 Task: Find connections with filter location Trappes with filter topic #LinkedInwith filter profile language French with filter current company Ace Your Career with filter school Lloyd Law College - India with filter industry Medical Equipment Manufacturing with filter service category Event Photography with filter keywords title Travel Writer
Action: Mouse moved to (279, 220)
Screenshot: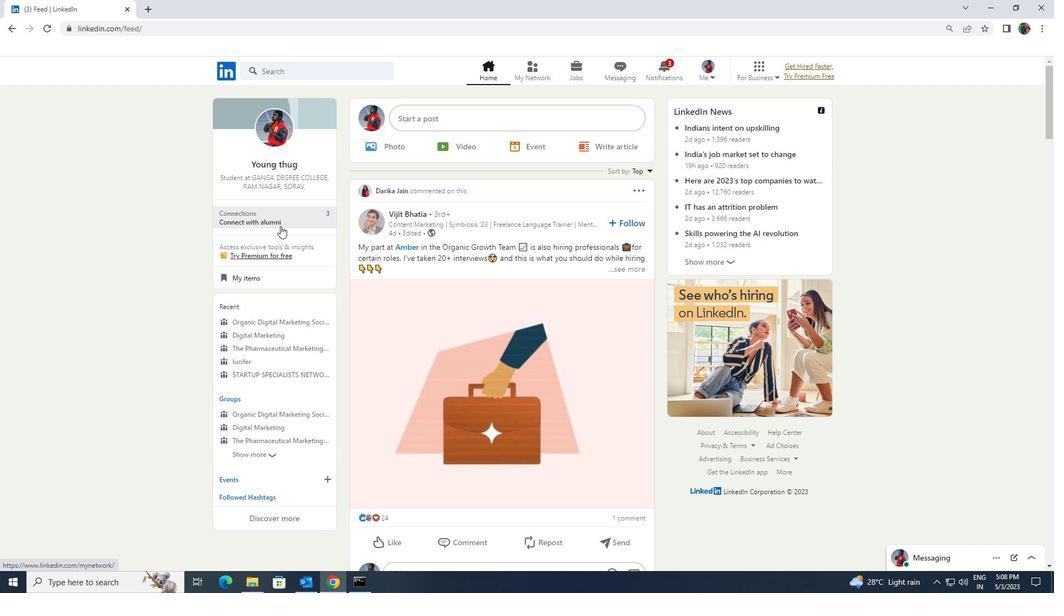 
Action: Mouse pressed left at (279, 220)
Screenshot: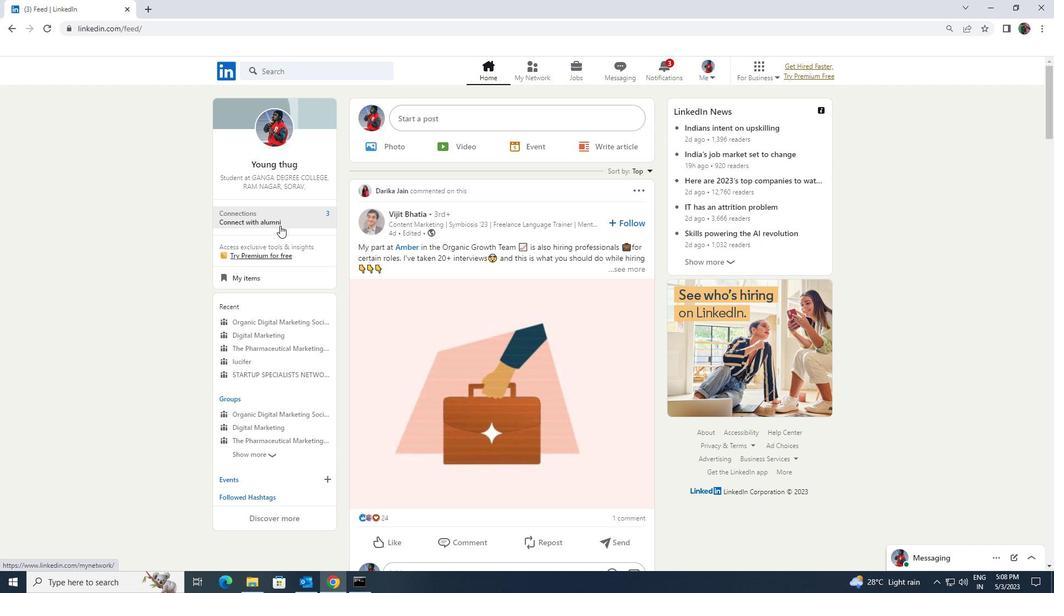 
Action: Mouse moved to (283, 130)
Screenshot: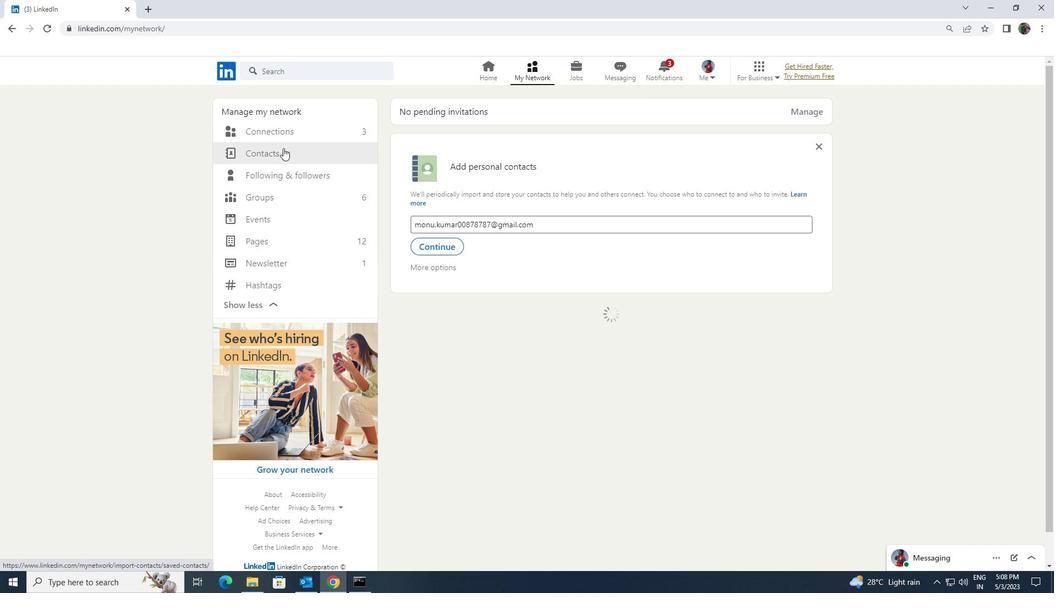 
Action: Mouse pressed left at (283, 130)
Screenshot: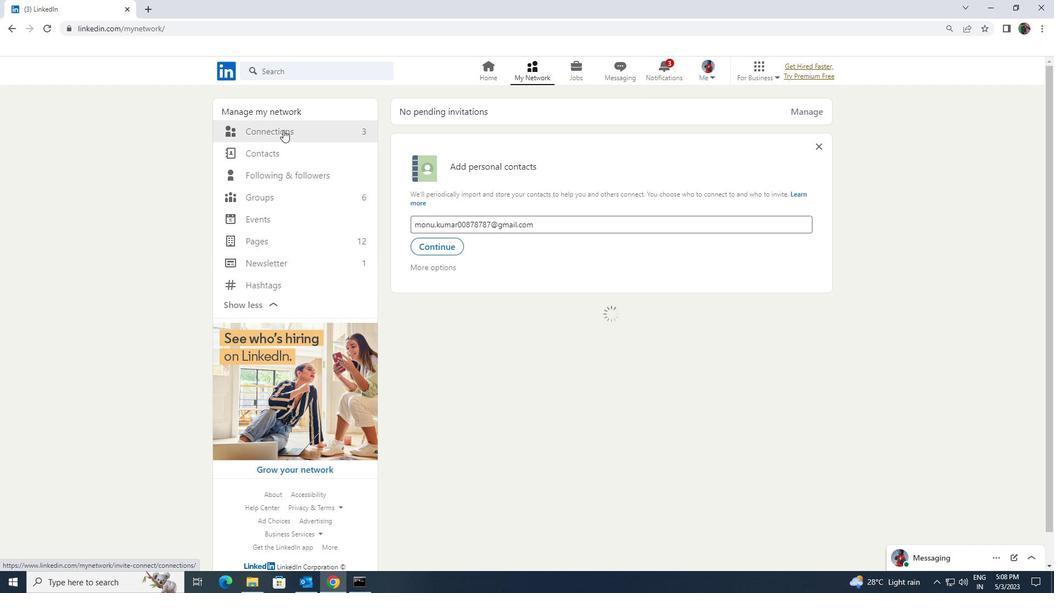 
Action: Mouse moved to (582, 135)
Screenshot: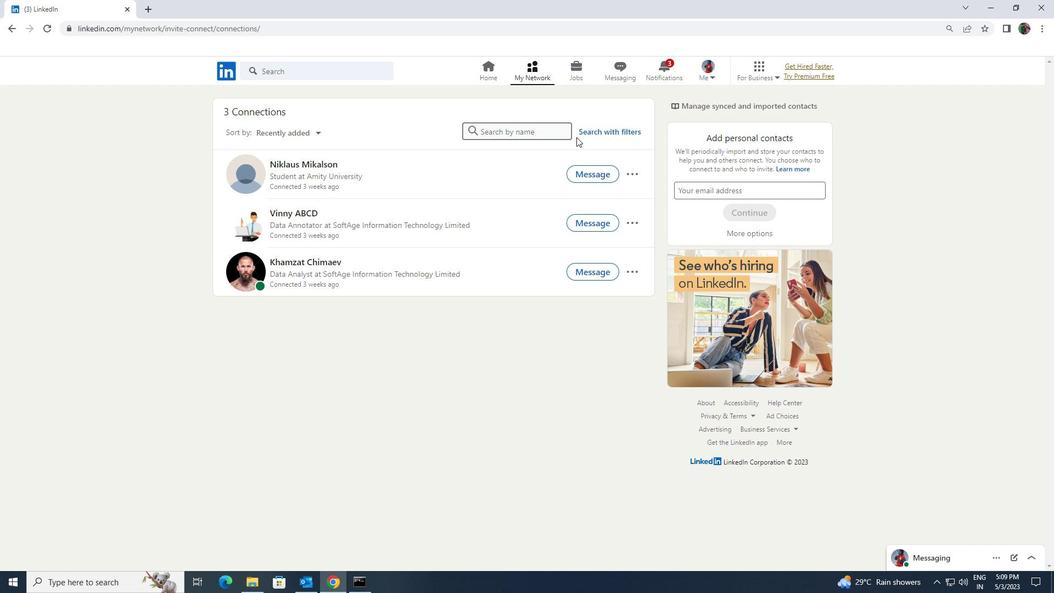 
Action: Mouse pressed left at (582, 135)
Screenshot: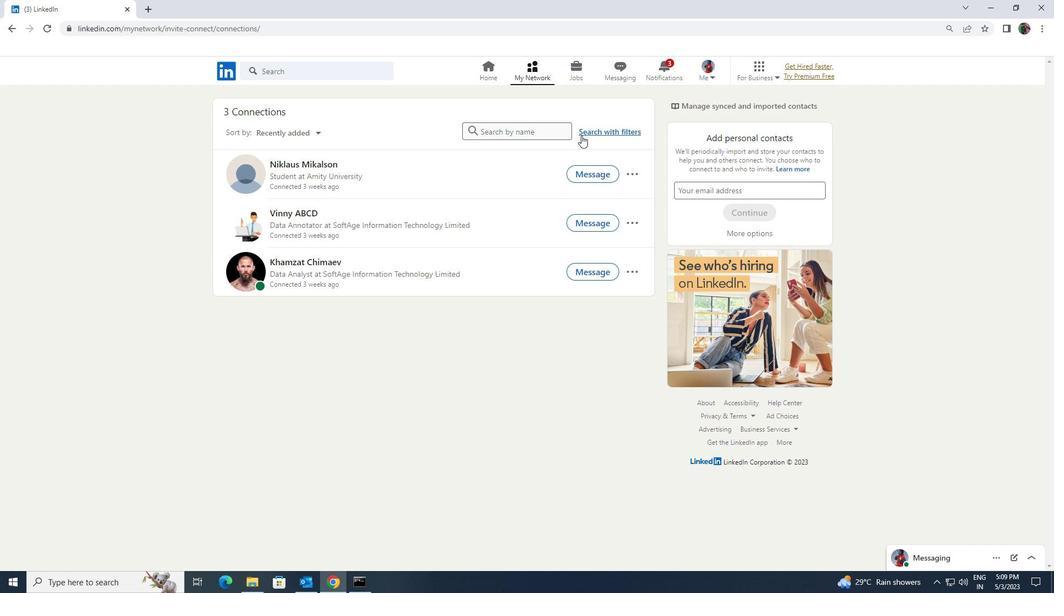 
Action: Mouse moved to (554, 102)
Screenshot: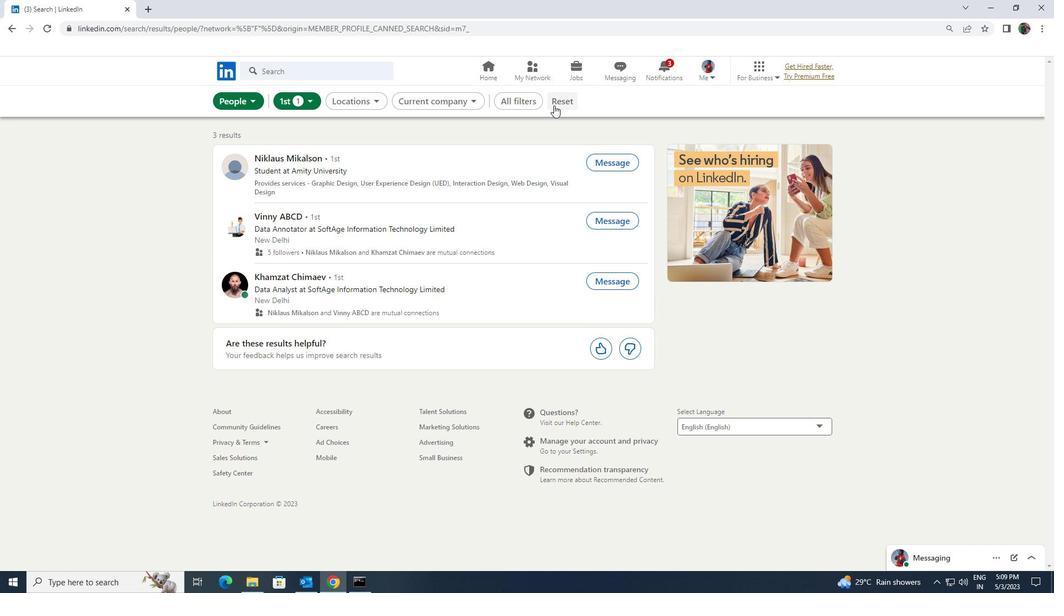 
Action: Mouse pressed left at (554, 102)
Screenshot: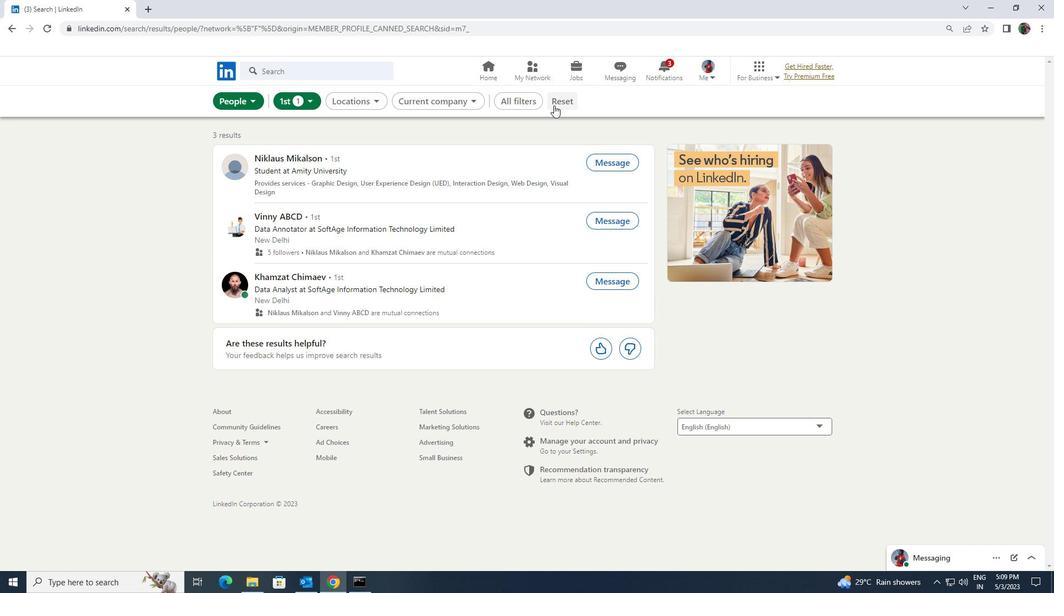 
Action: Mouse moved to (554, 101)
Screenshot: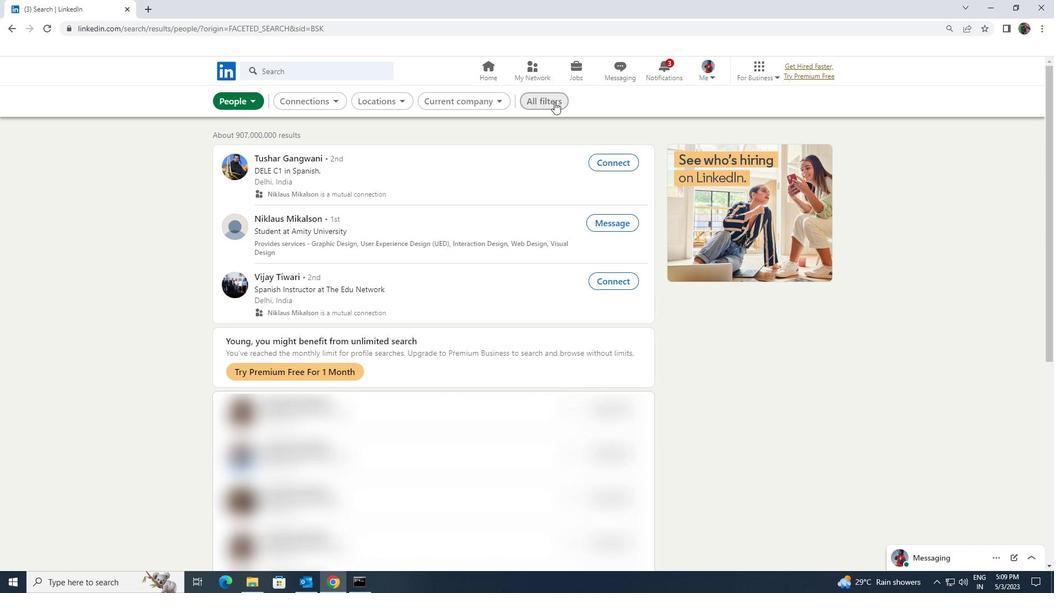 
Action: Mouse pressed left at (554, 101)
Screenshot: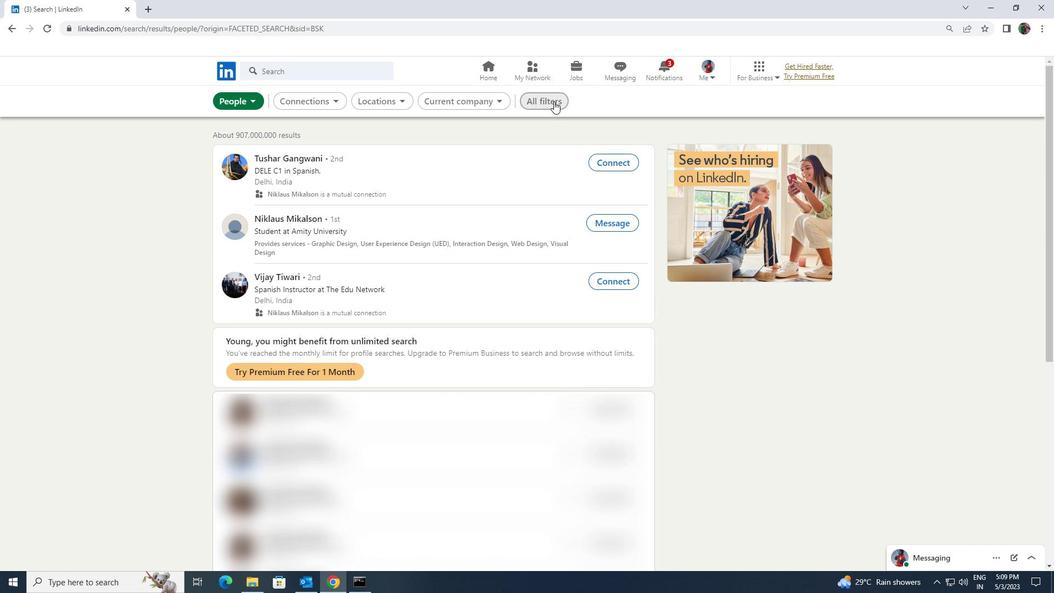 
Action: Mouse moved to (931, 438)
Screenshot: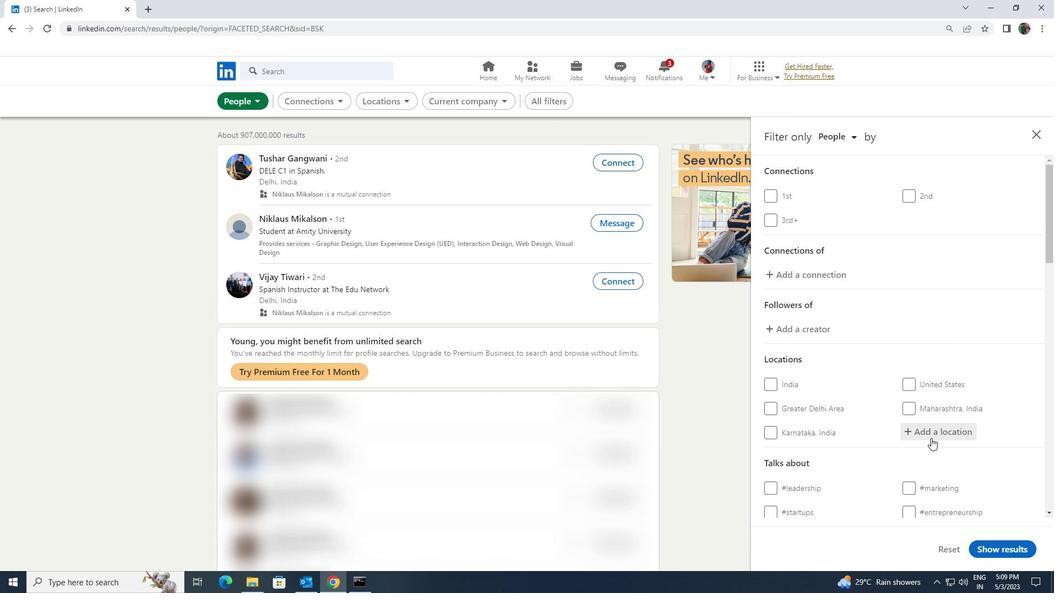 
Action: Mouse pressed left at (931, 438)
Screenshot: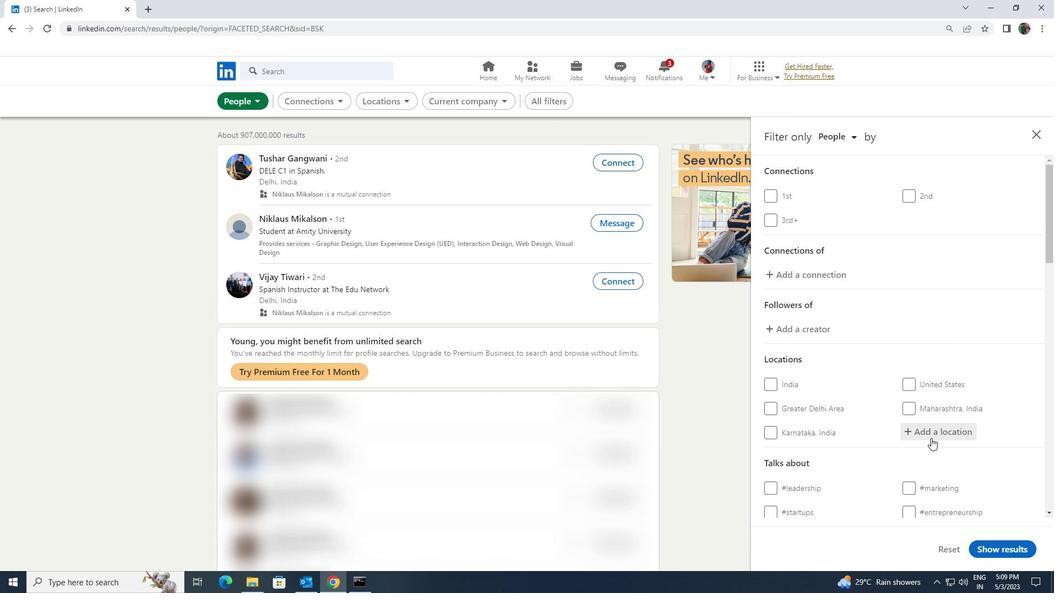 
Action: Mouse moved to (931, 437)
Screenshot: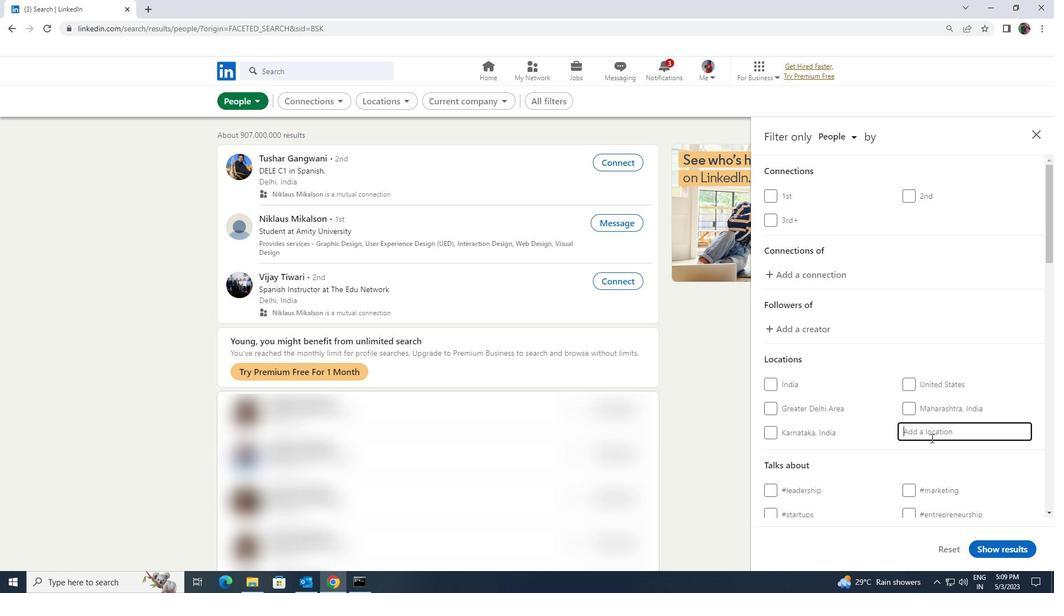 
Action: Key pressed <Key.shift>TRAPPES
Screenshot: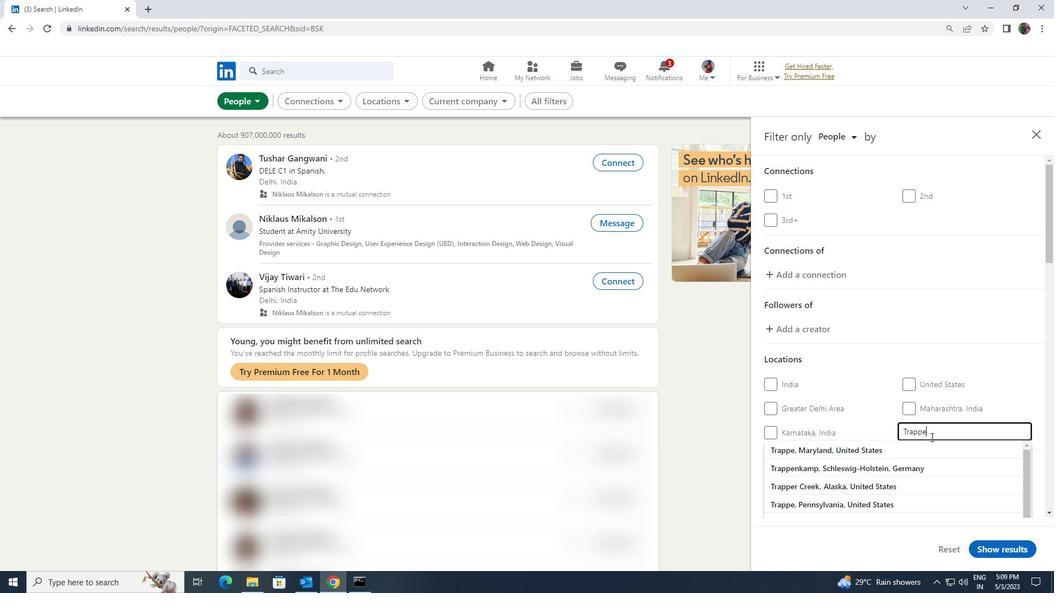 
Action: Mouse moved to (931, 452)
Screenshot: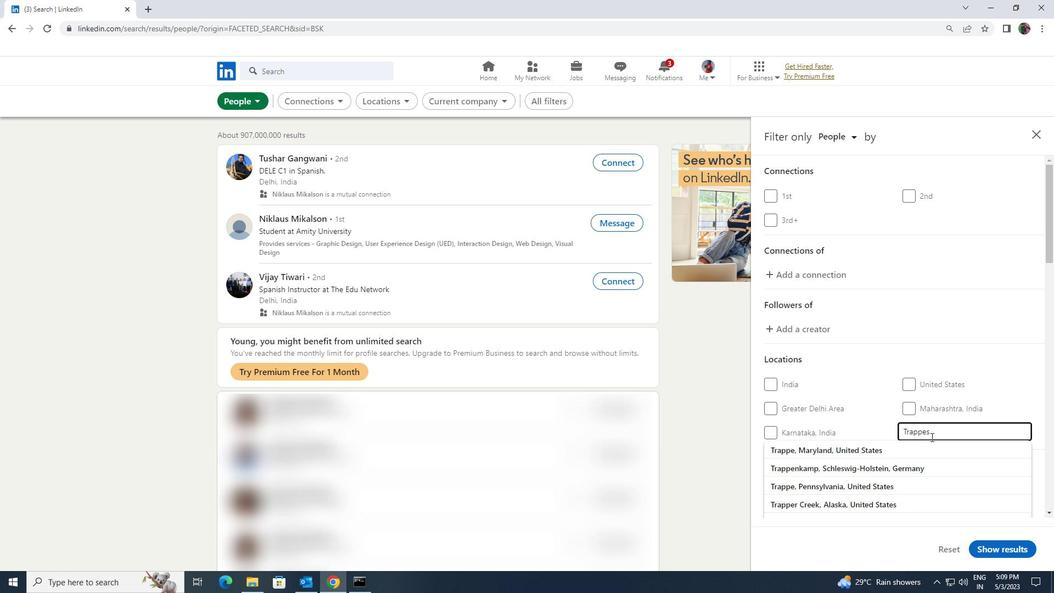 
Action: Key pressed <Key.backspace>
Screenshot: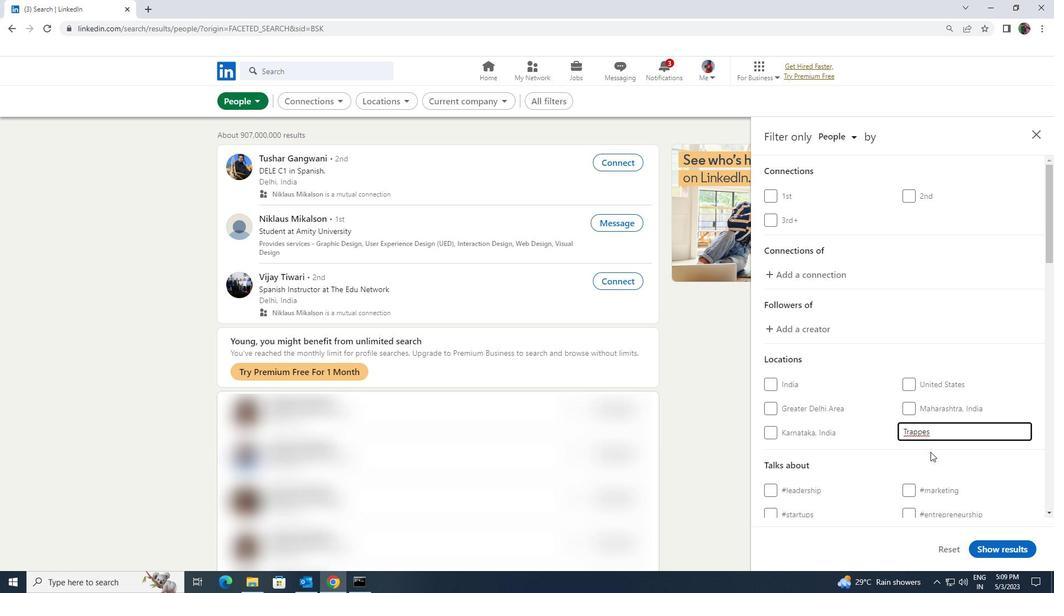 
Action: Mouse pressed left at (931, 452)
Screenshot: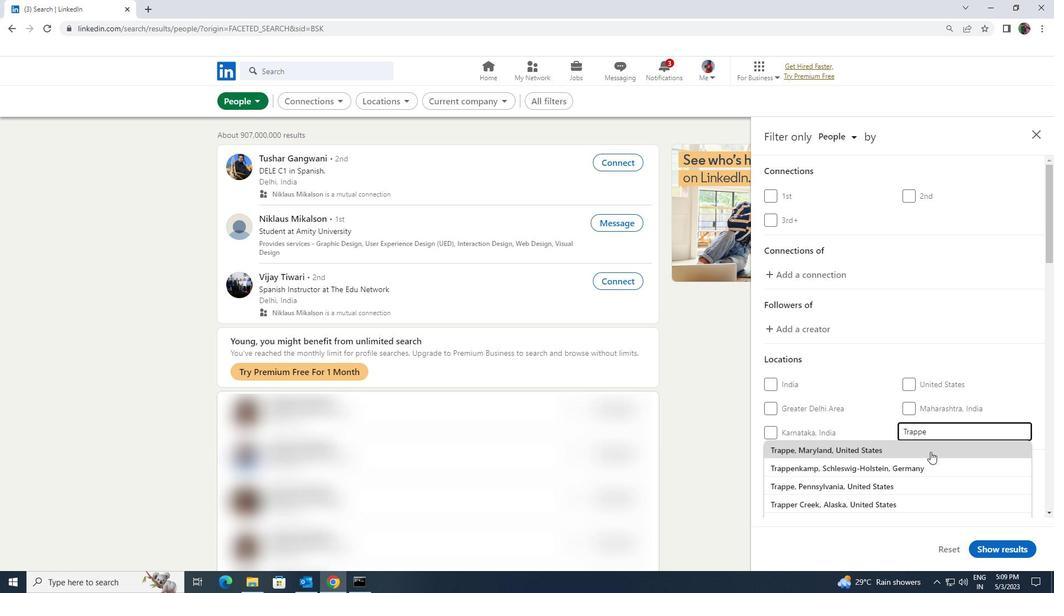 
Action: Mouse scrolled (931, 451) with delta (0, 0)
Screenshot: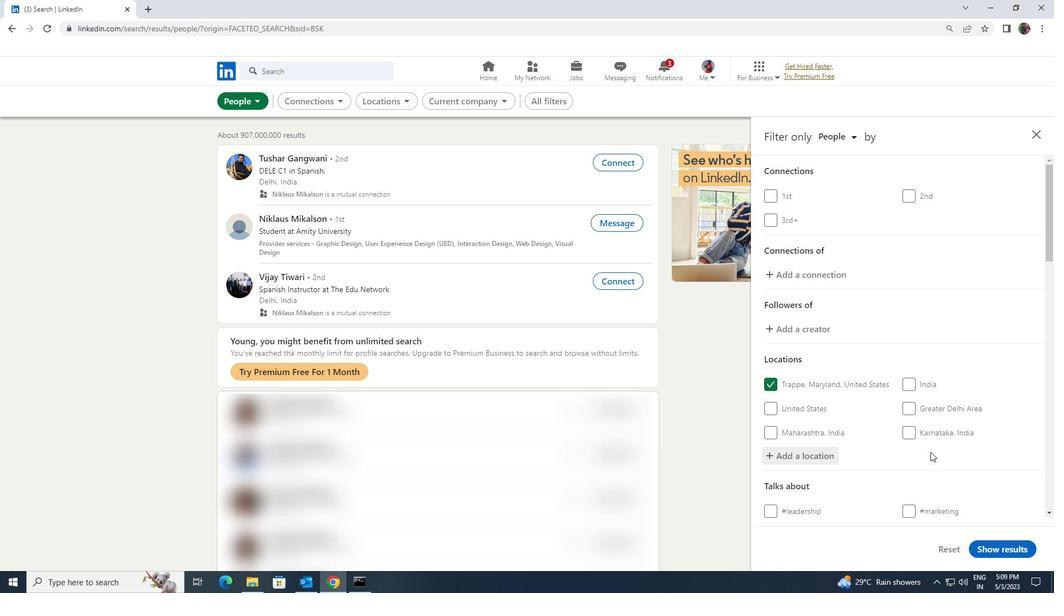 
Action: Mouse scrolled (931, 451) with delta (0, 0)
Screenshot: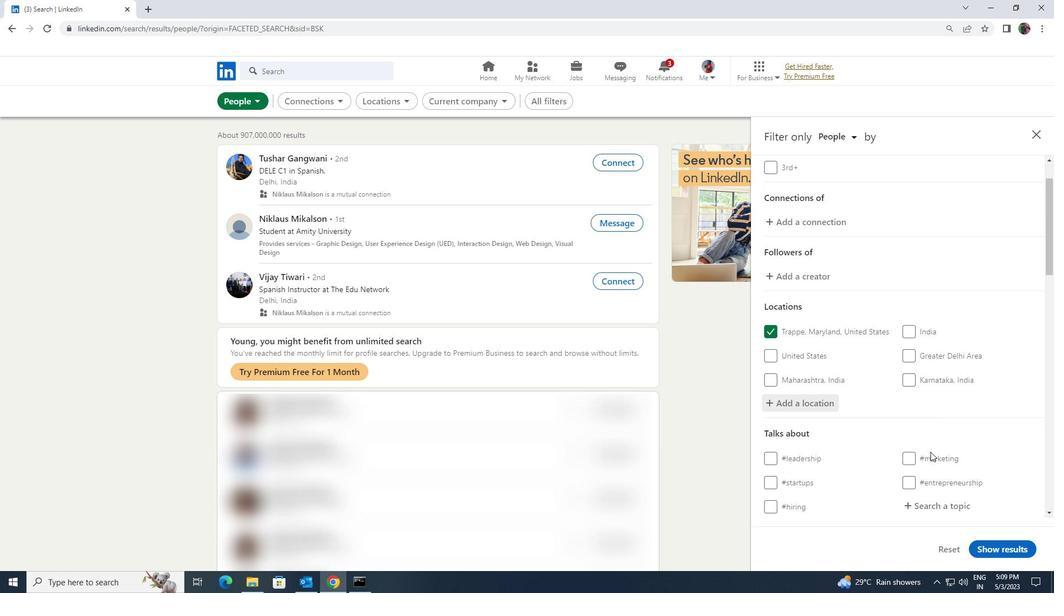 
Action: Mouse pressed left at (931, 452)
Screenshot: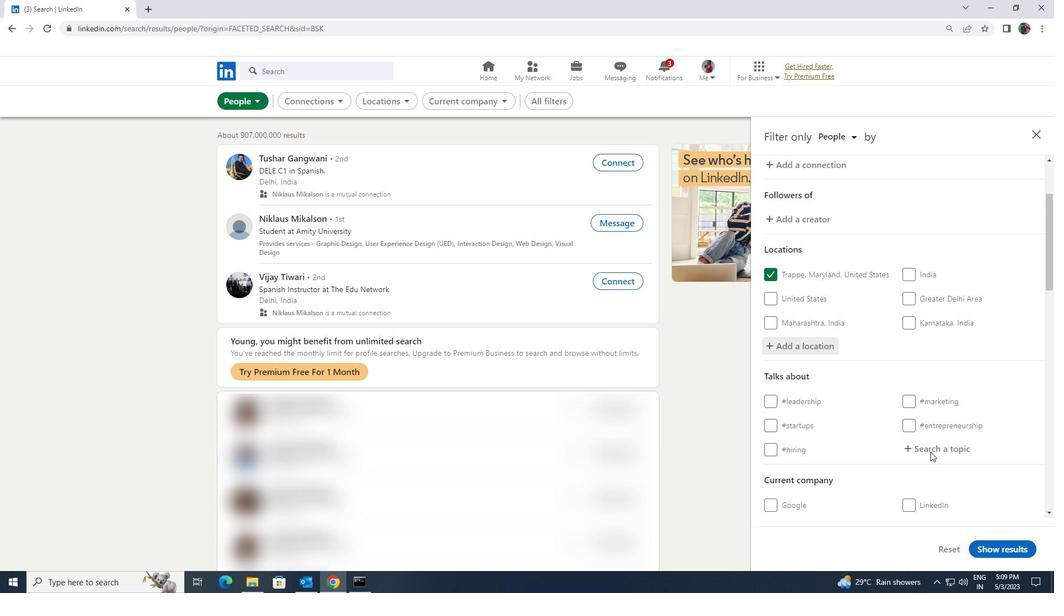 
Action: Key pressed <Key.shift>LINKE
Screenshot: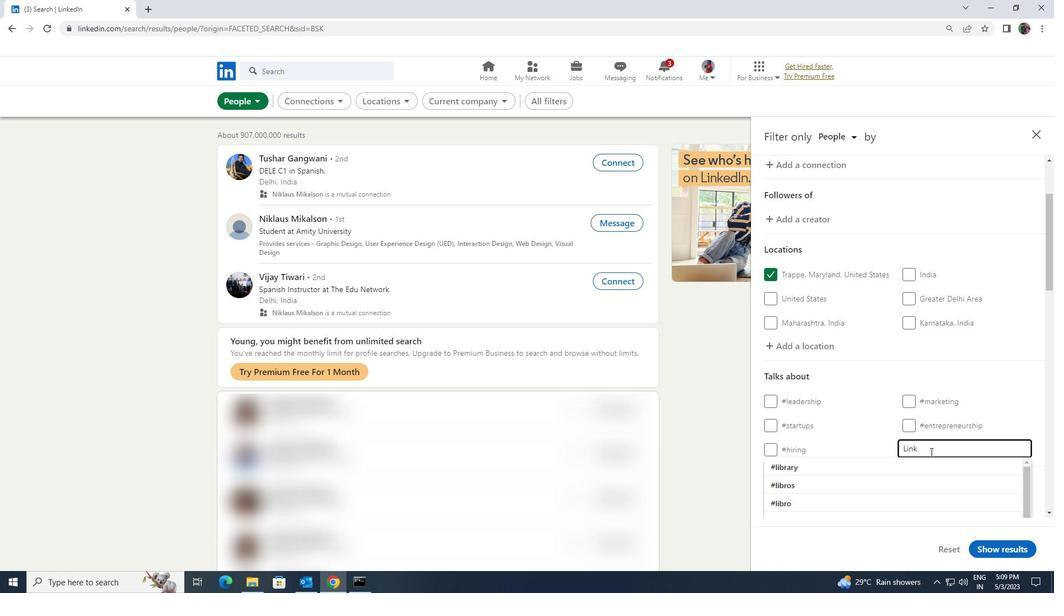 
Action: Mouse moved to (921, 462)
Screenshot: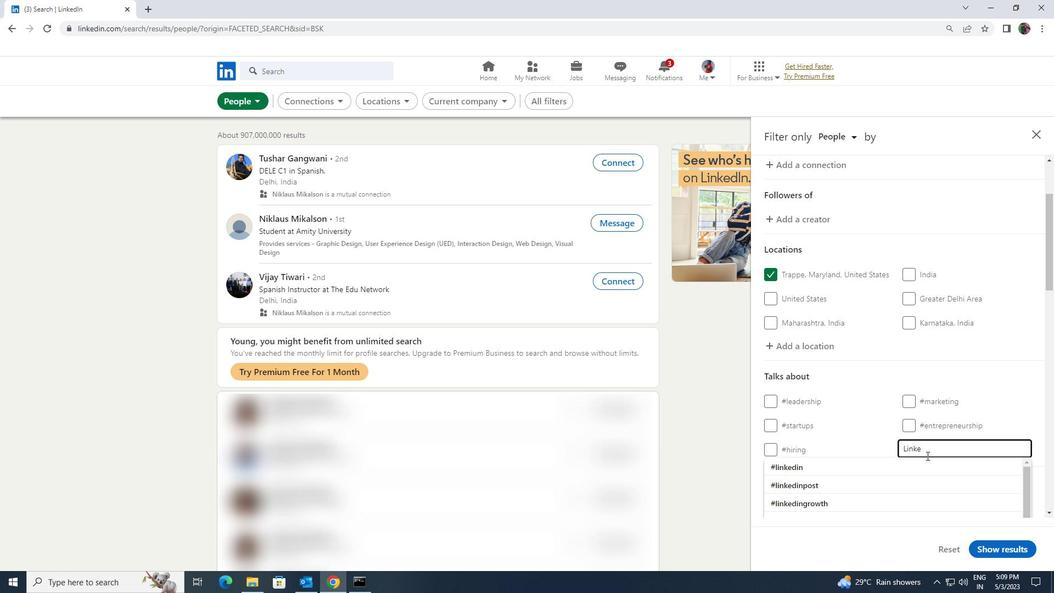 
Action: Mouse pressed left at (921, 462)
Screenshot: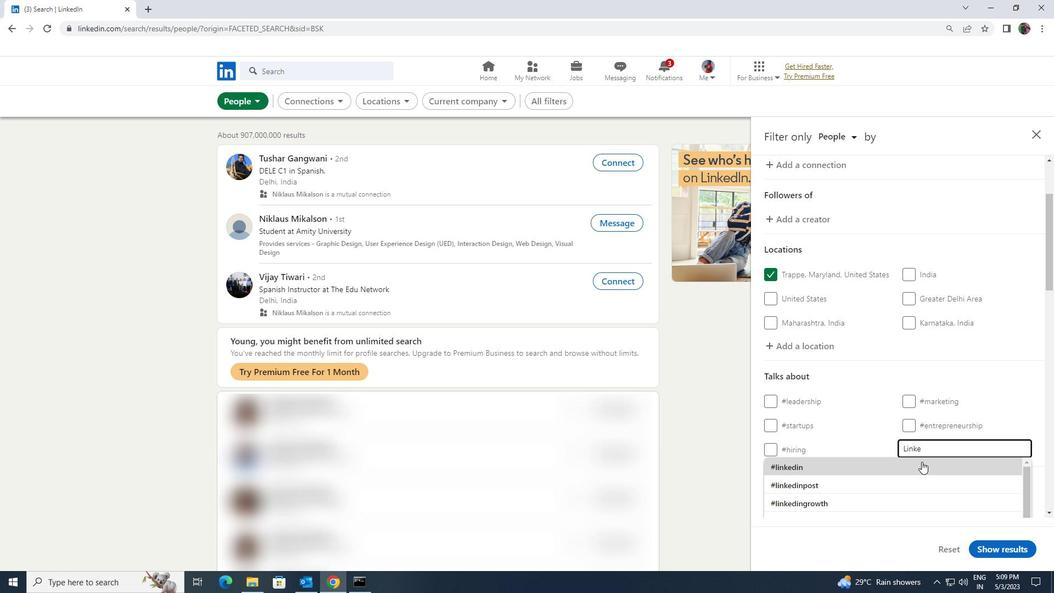
Action: Mouse scrolled (921, 461) with delta (0, 0)
Screenshot: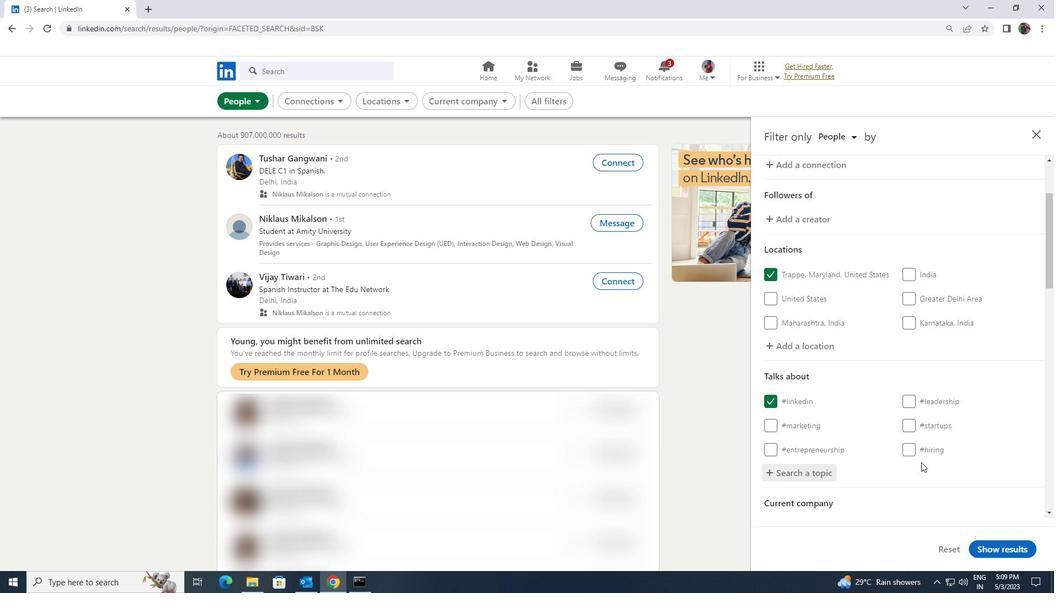 
Action: Mouse scrolled (921, 461) with delta (0, 0)
Screenshot: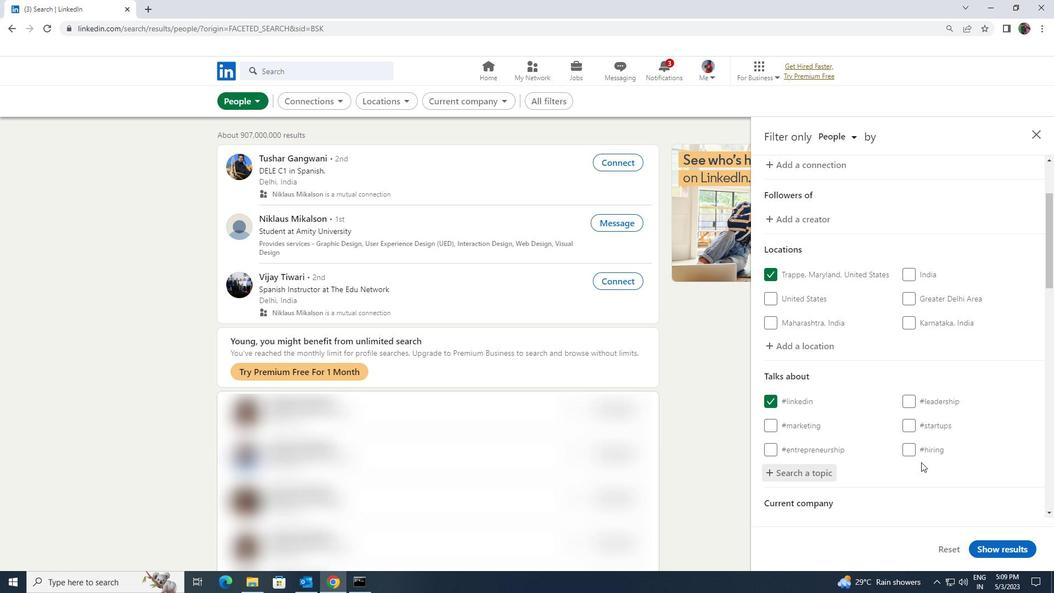 
Action: Mouse scrolled (921, 461) with delta (0, 0)
Screenshot: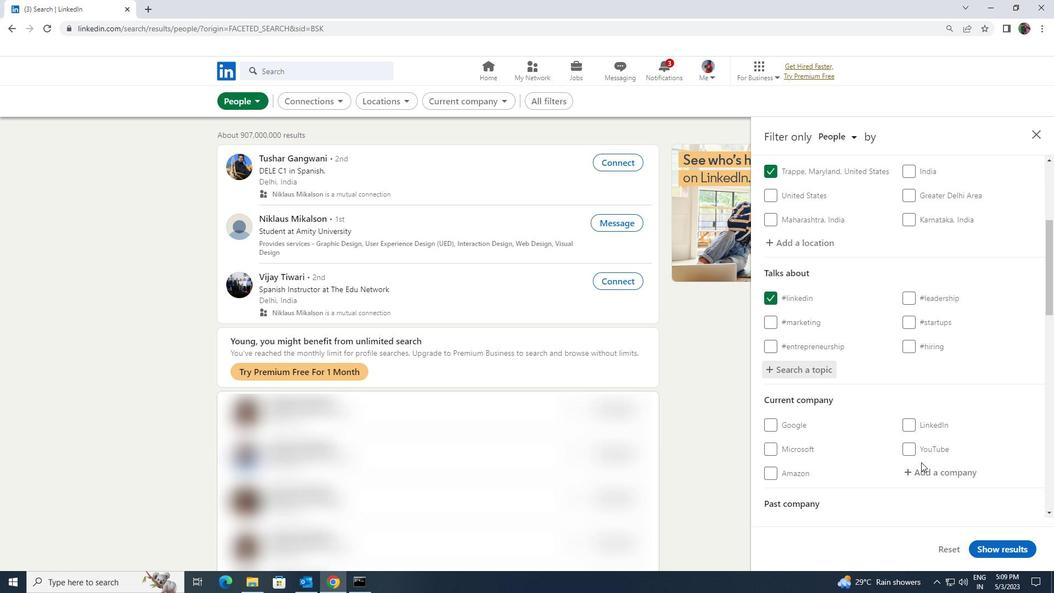 
Action: Mouse scrolled (921, 461) with delta (0, 0)
Screenshot: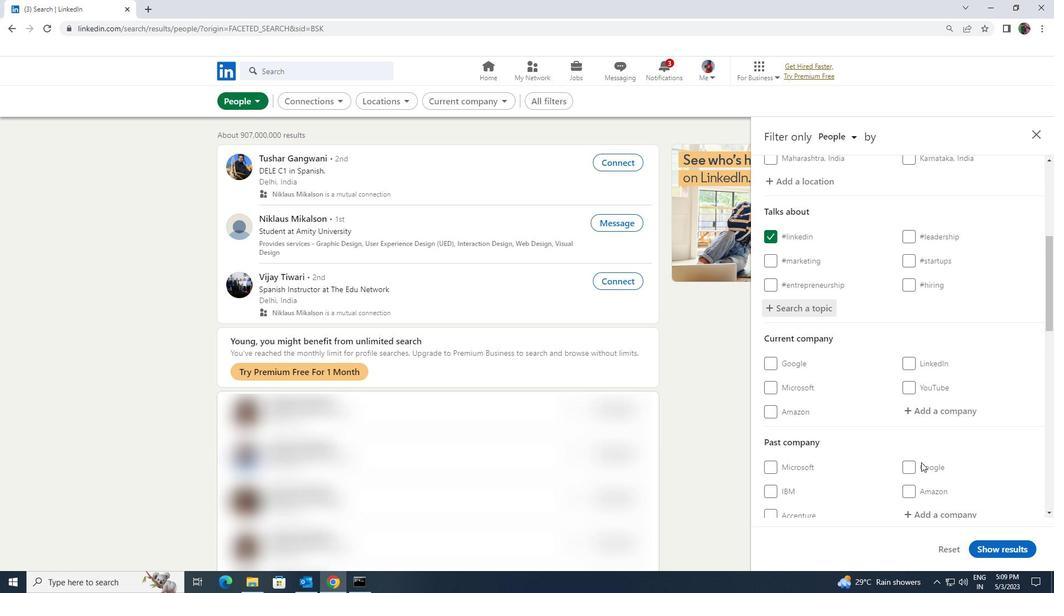 
Action: Mouse scrolled (921, 461) with delta (0, 0)
Screenshot: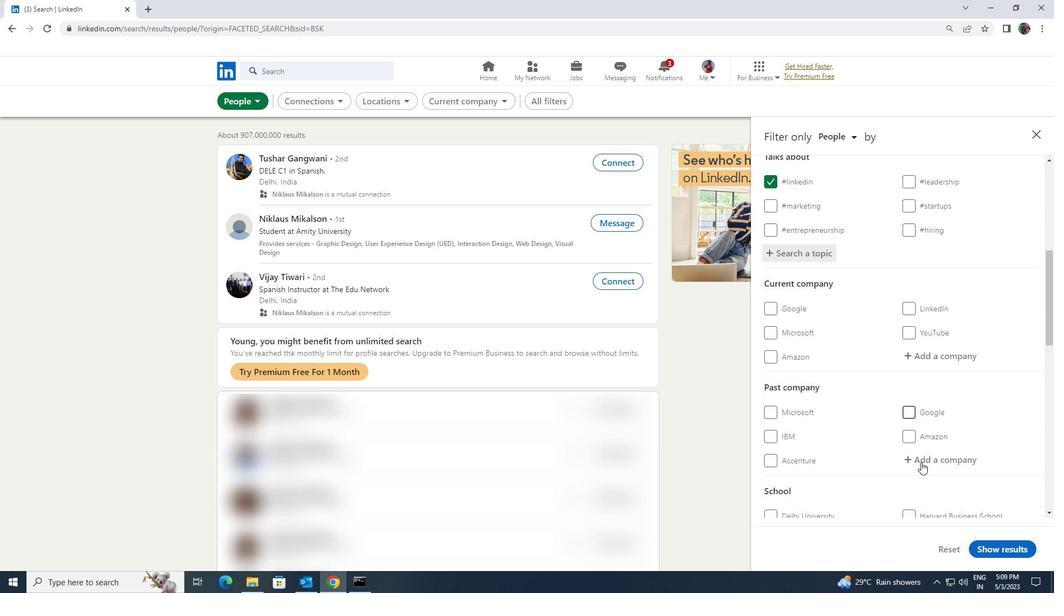 
Action: Mouse scrolled (921, 461) with delta (0, 0)
Screenshot: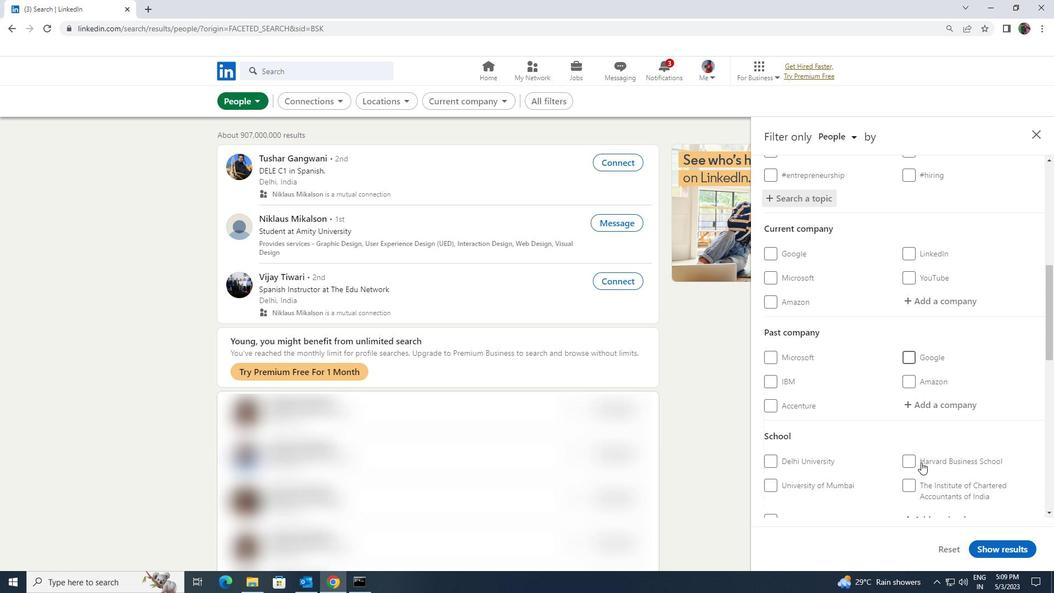 
Action: Mouse scrolled (921, 461) with delta (0, 0)
Screenshot: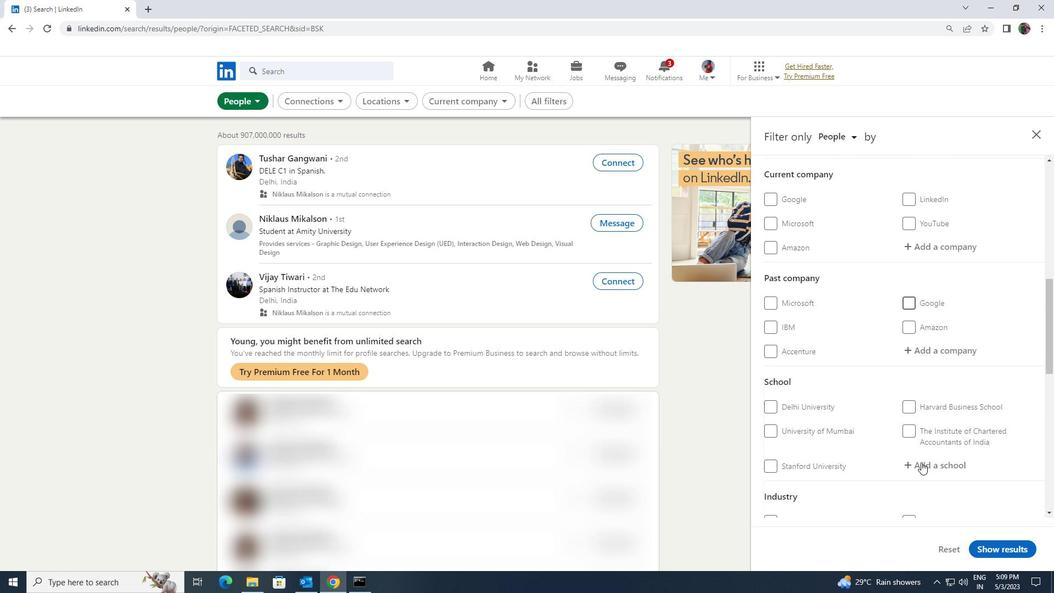 
Action: Mouse scrolled (921, 461) with delta (0, 0)
Screenshot: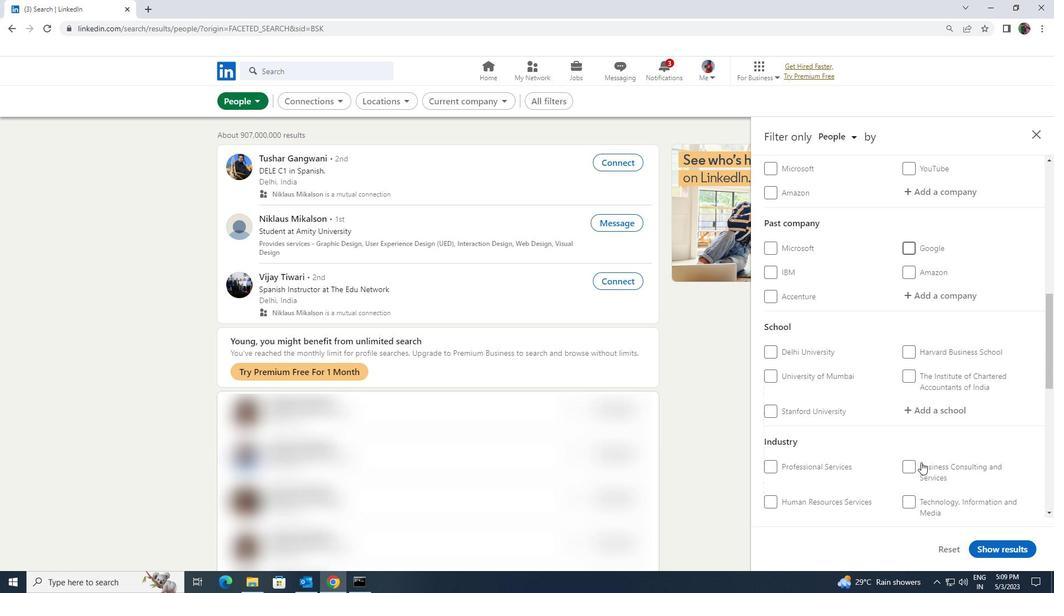 
Action: Mouse scrolled (921, 461) with delta (0, 0)
Screenshot: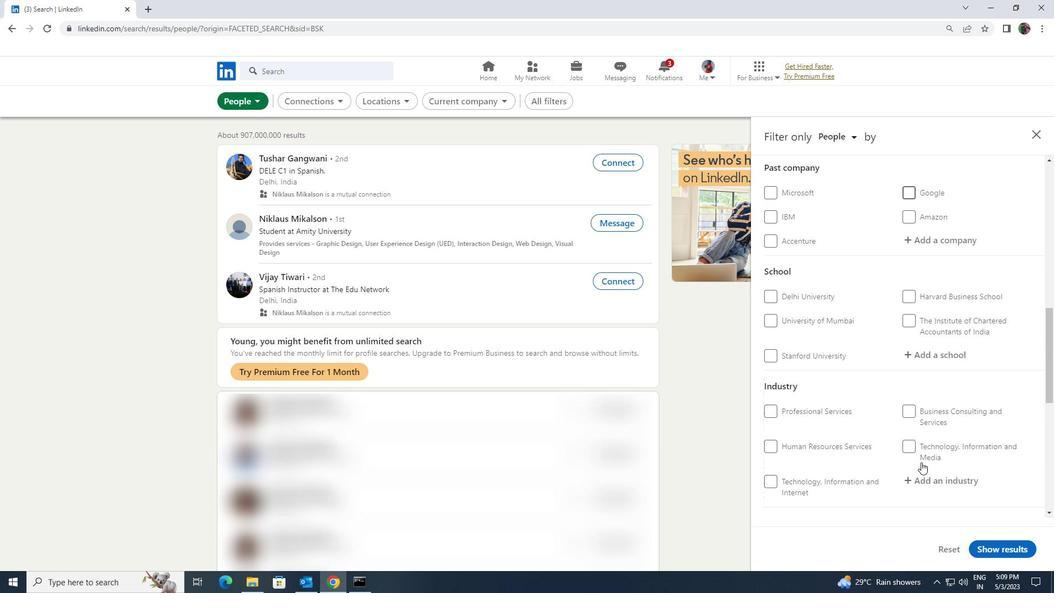 
Action: Mouse scrolled (921, 461) with delta (0, 0)
Screenshot: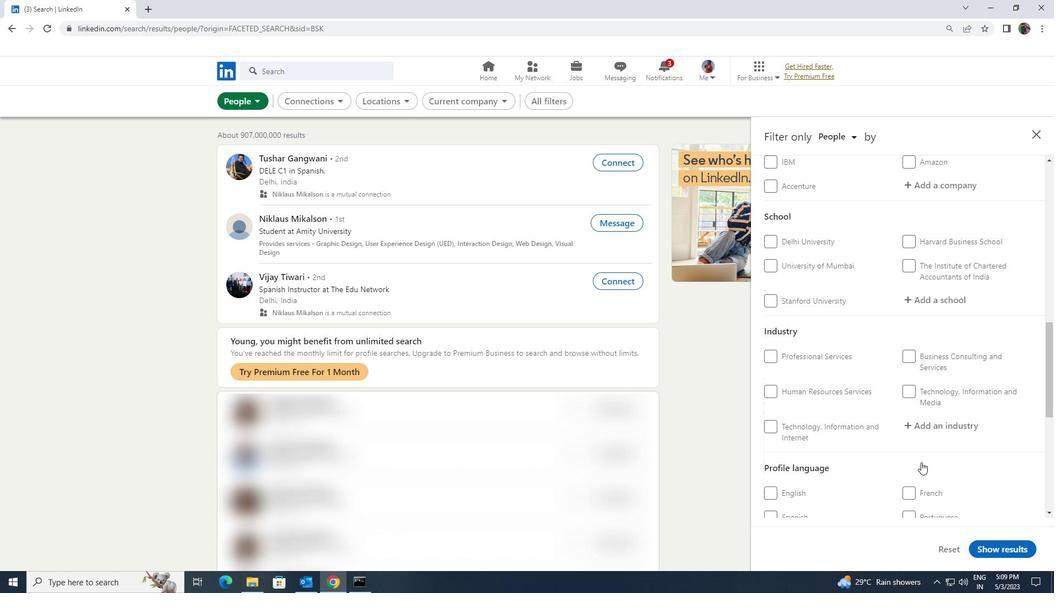 
Action: Mouse moved to (915, 438)
Screenshot: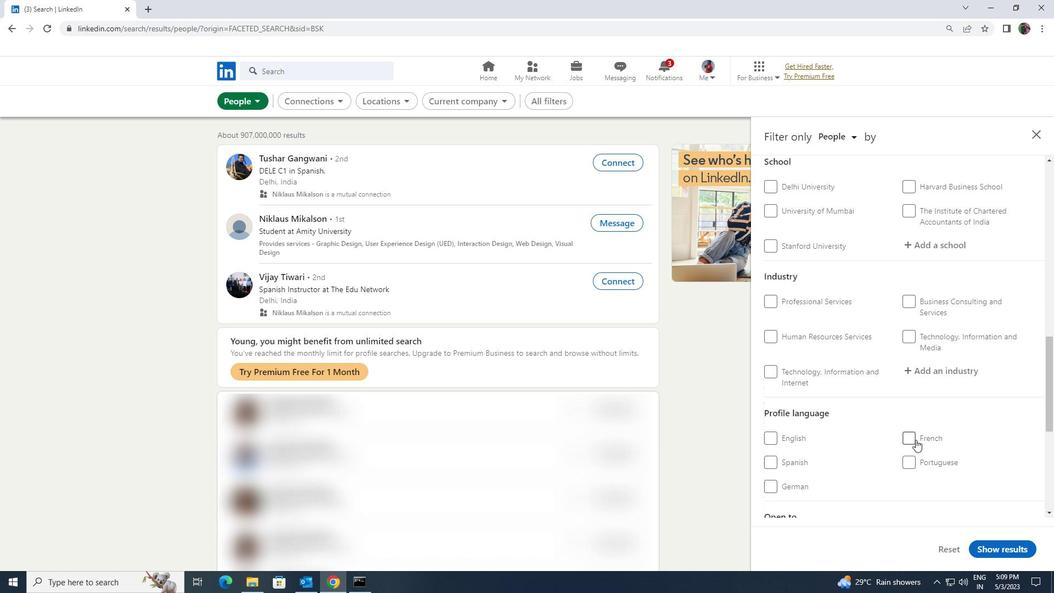 
Action: Mouse pressed left at (915, 438)
Screenshot: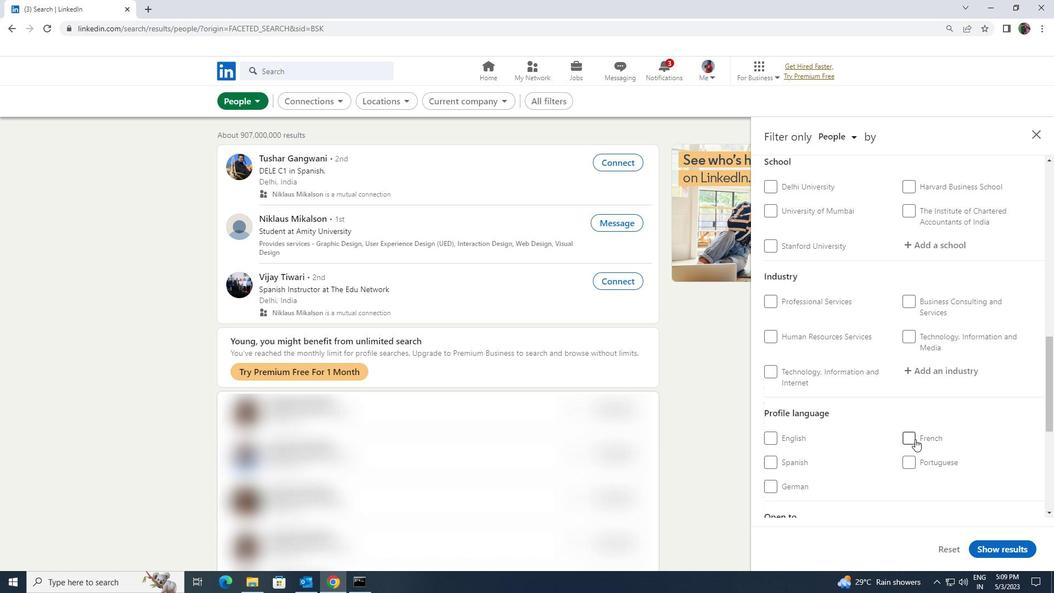 
Action: Mouse scrolled (915, 438) with delta (0, 0)
Screenshot: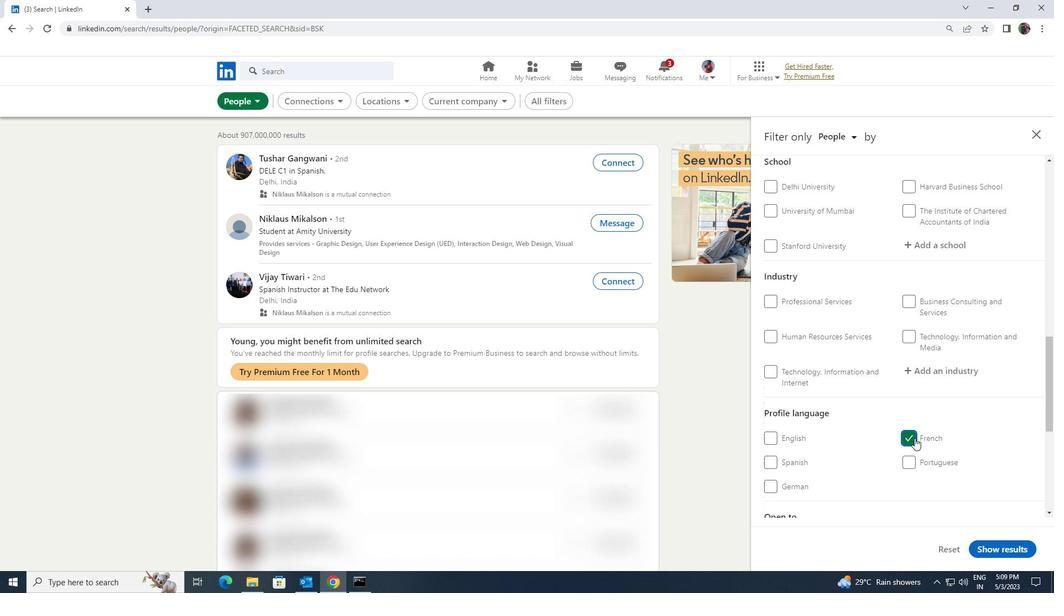 
Action: Mouse scrolled (915, 438) with delta (0, 0)
Screenshot: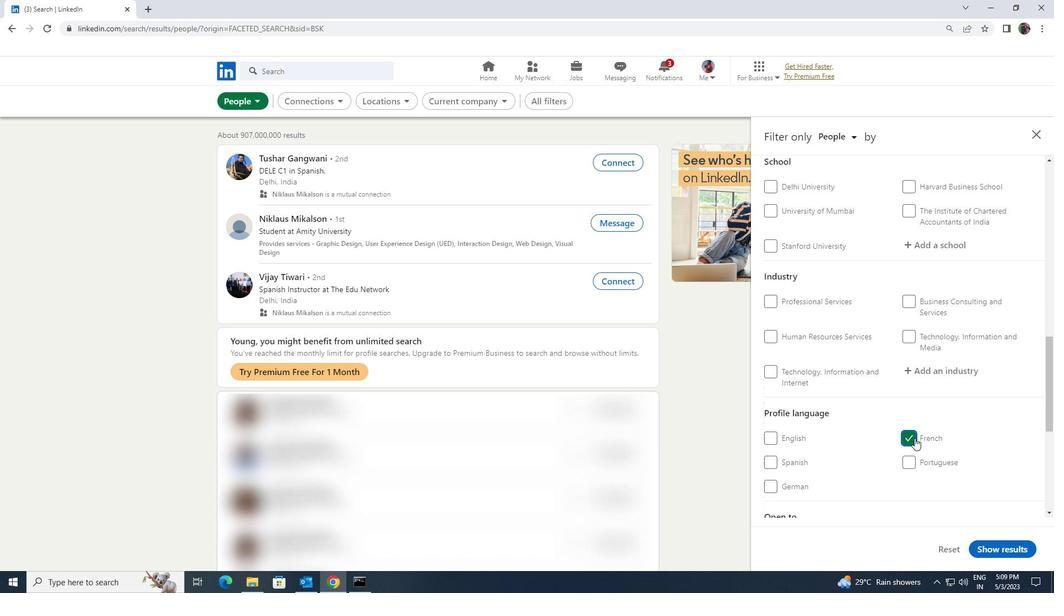 
Action: Mouse scrolled (915, 438) with delta (0, 0)
Screenshot: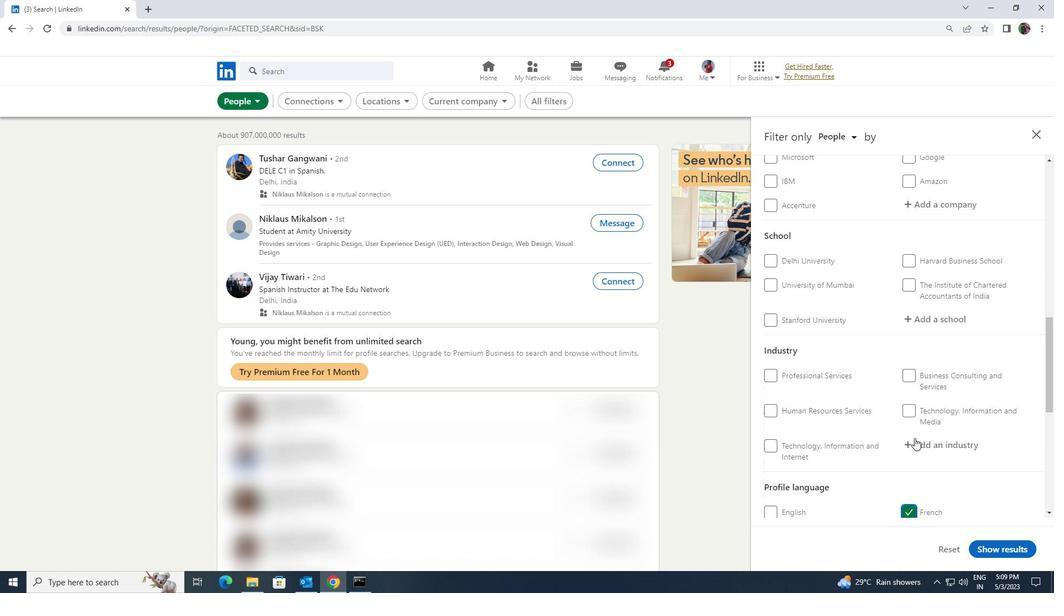 
Action: Mouse scrolled (915, 438) with delta (0, 0)
Screenshot: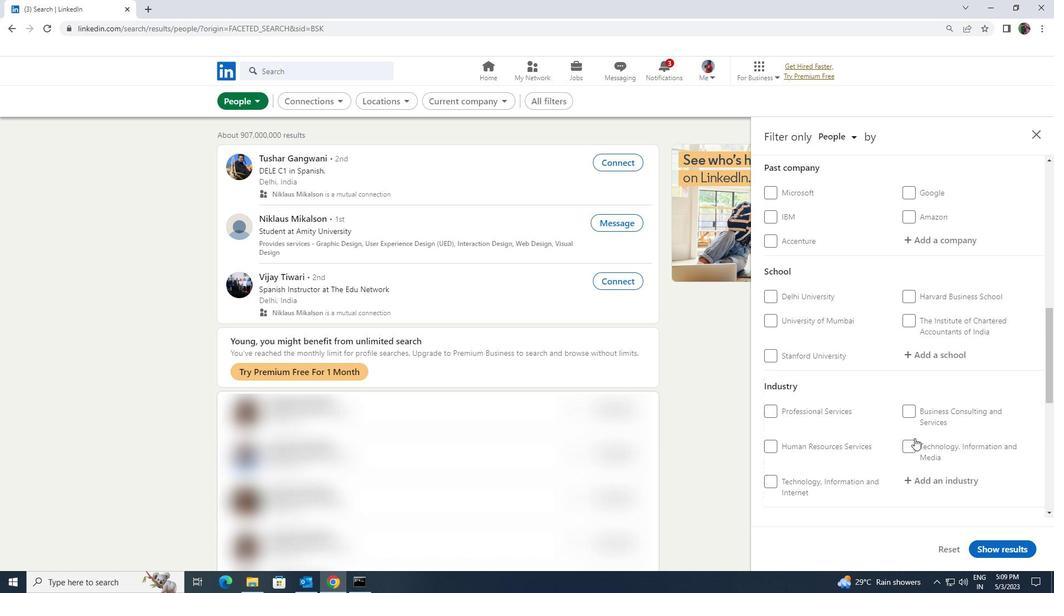 
Action: Mouse scrolled (915, 438) with delta (0, 0)
Screenshot: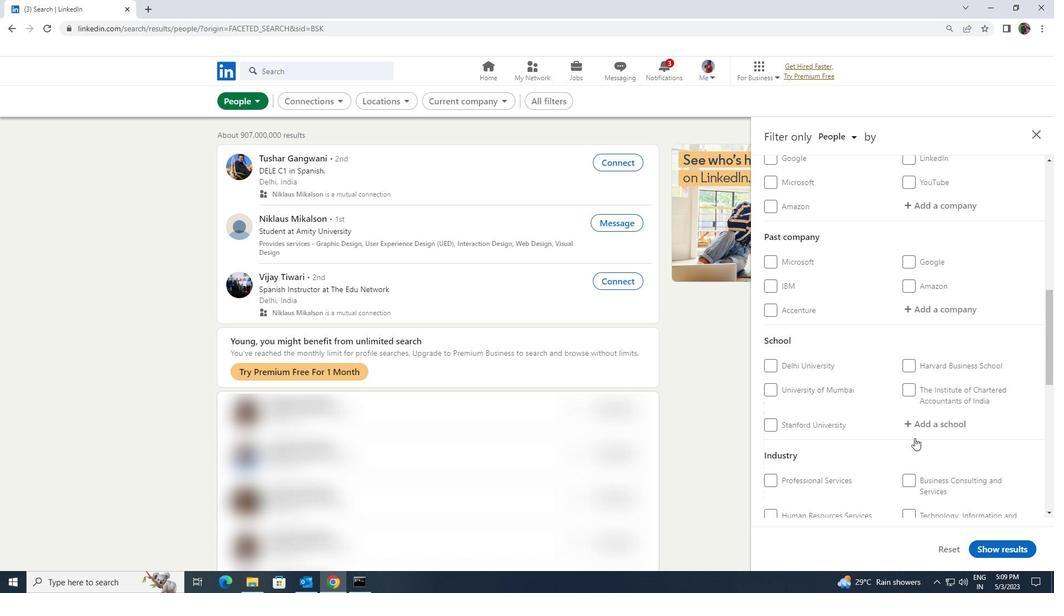 
Action: Mouse scrolled (915, 438) with delta (0, 0)
Screenshot: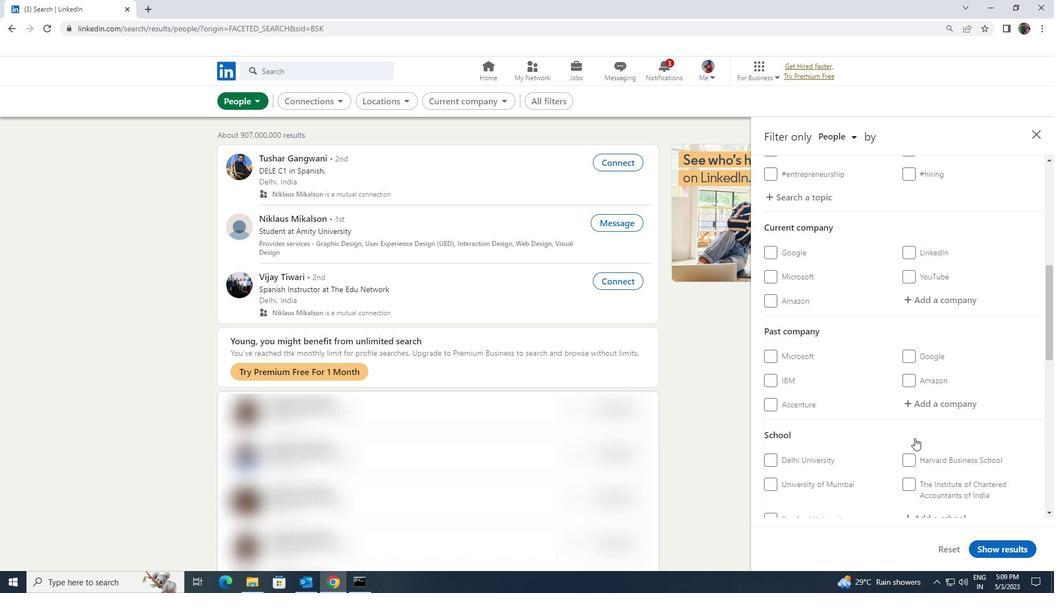 
Action: Mouse moved to (924, 357)
Screenshot: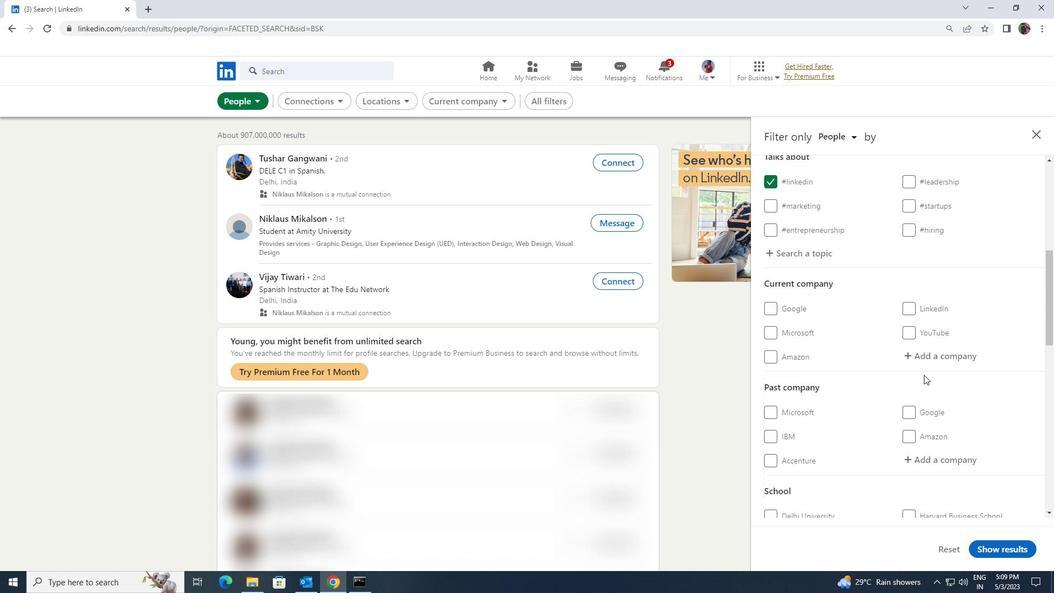 
Action: Mouse pressed left at (924, 357)
Screenshot: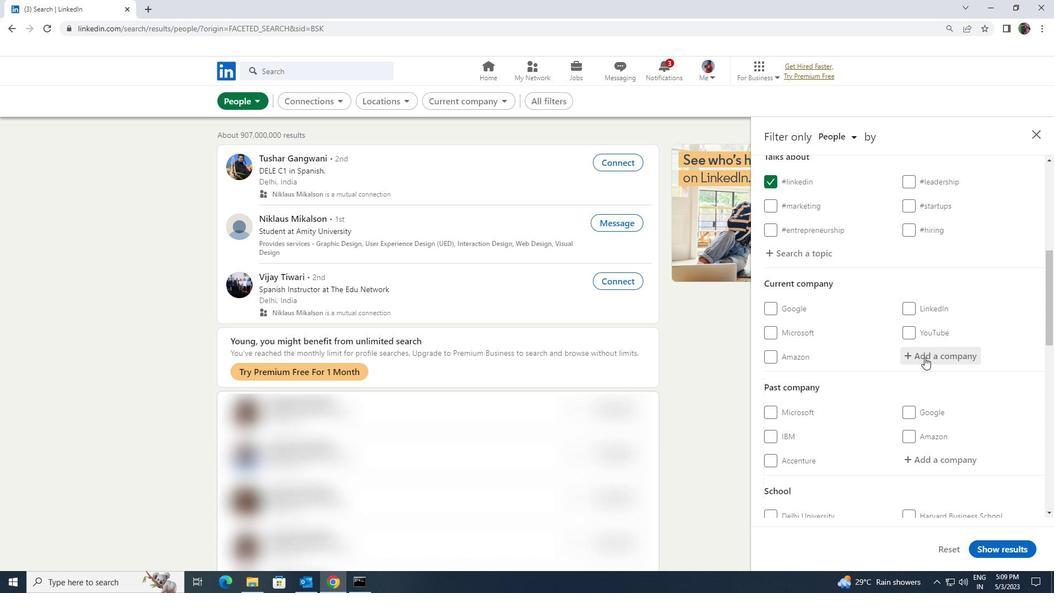 
Action: Key pressed <Key.shift>ACE<Key.space><Key.shift>YOUR
Screenshot: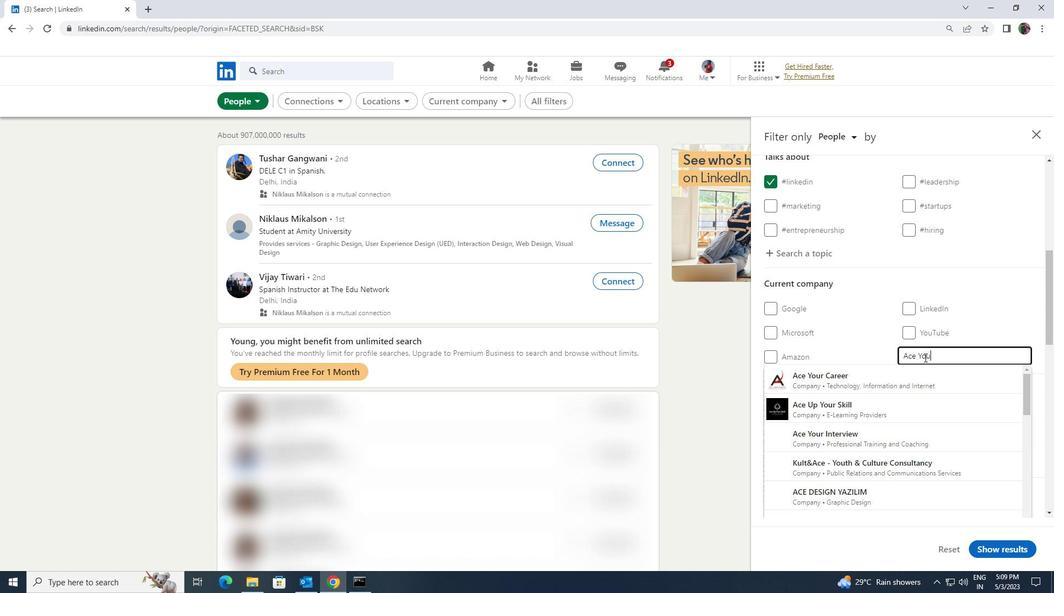 
Action: Mouse moved to (923, 375)
Screenshot: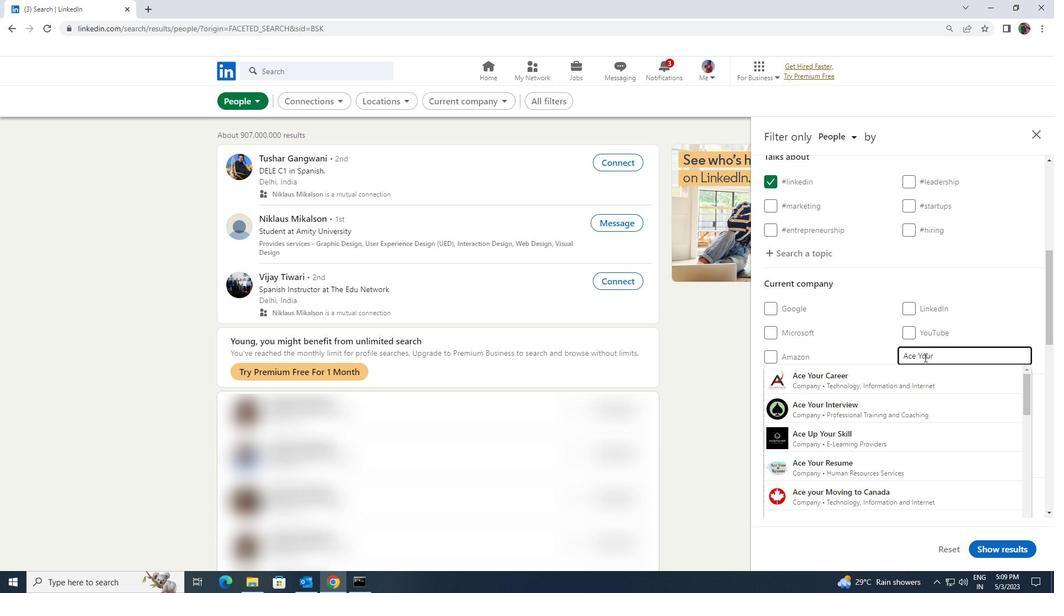 
Action: Mouse pressed left at (923, 375)
Screenshot: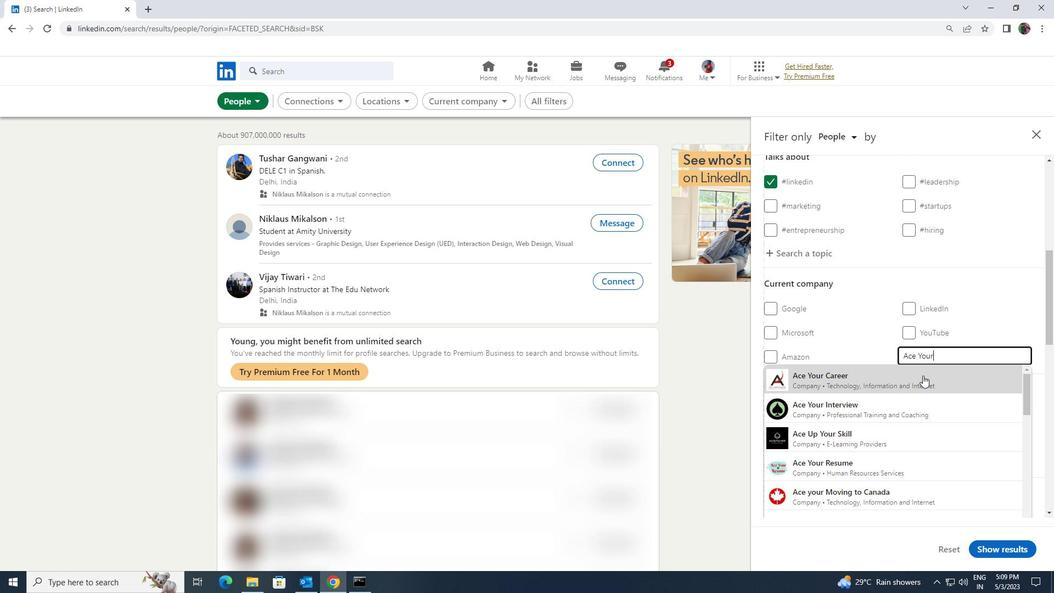 
Action: Mouse scrolled (923, 375) with delta (0, 0)
Screenshot: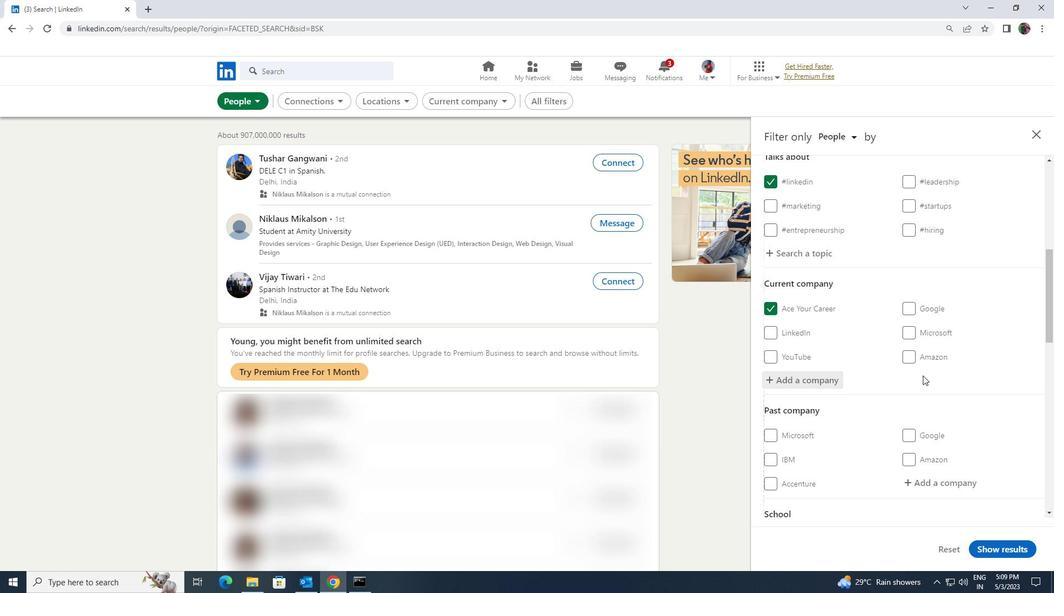 
Action: Mouse scrolled (923, 375) with delta (0, 0)
Screenshot: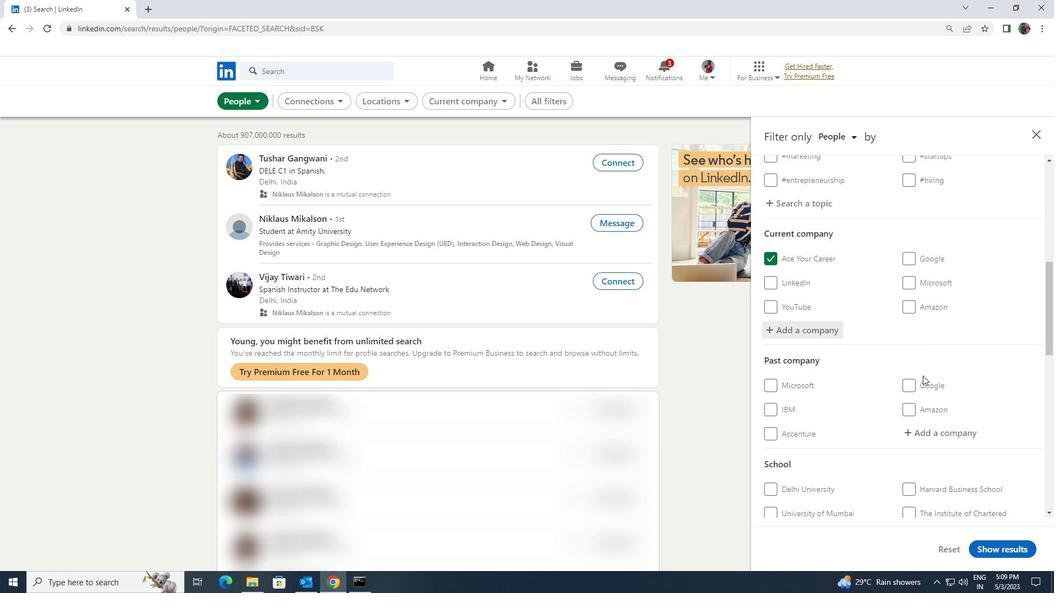 
Action: Mouse scrolled (923, 375) with delta (0, 0)
Screenshot: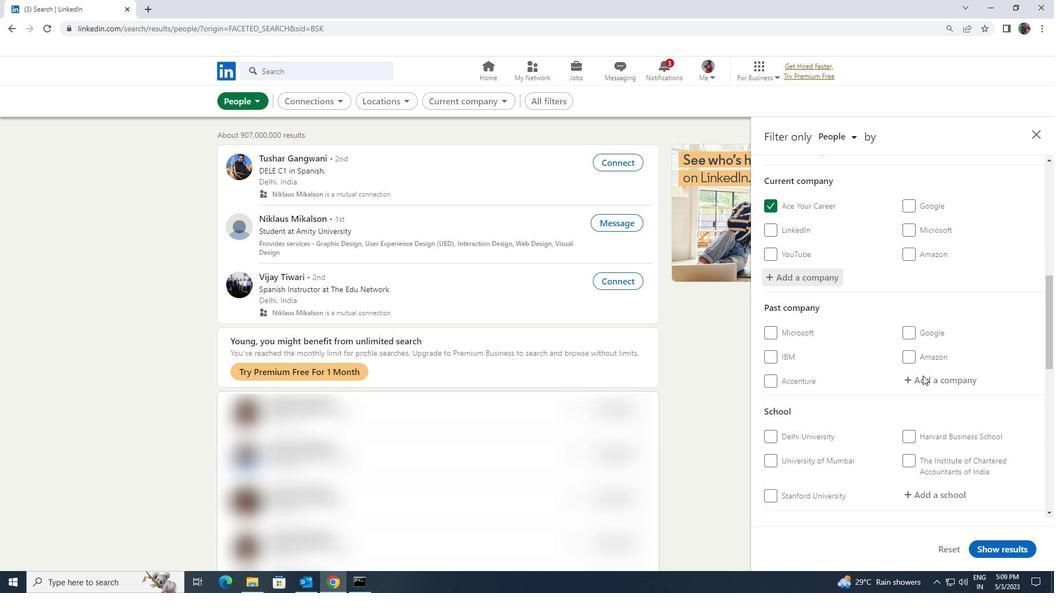
Action: Mouse moved to (927, 425)
Screenshot: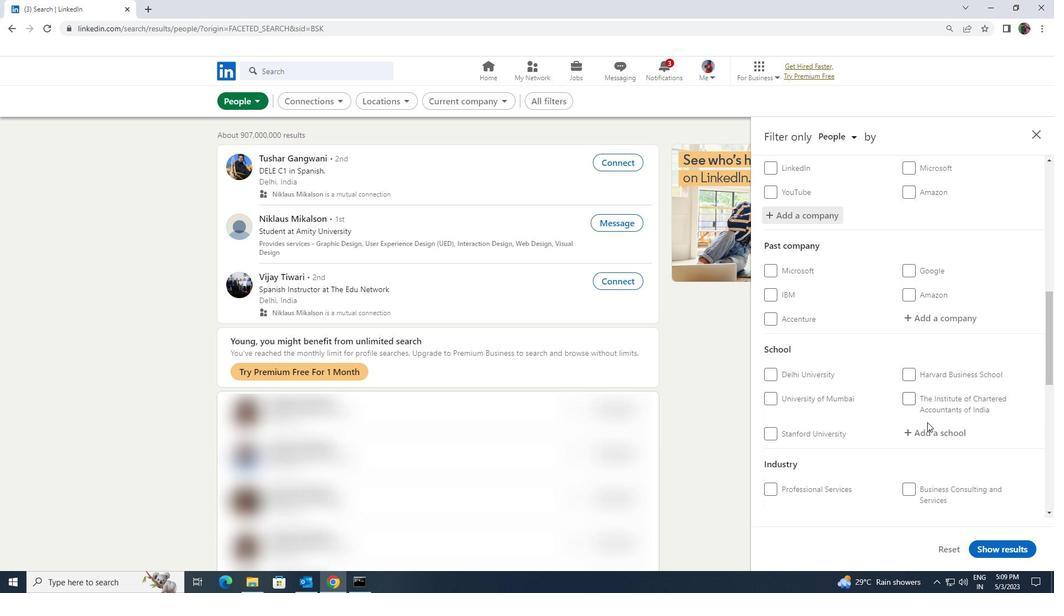 
Action: Mouse pressed left at (927, 425)
Screenshot: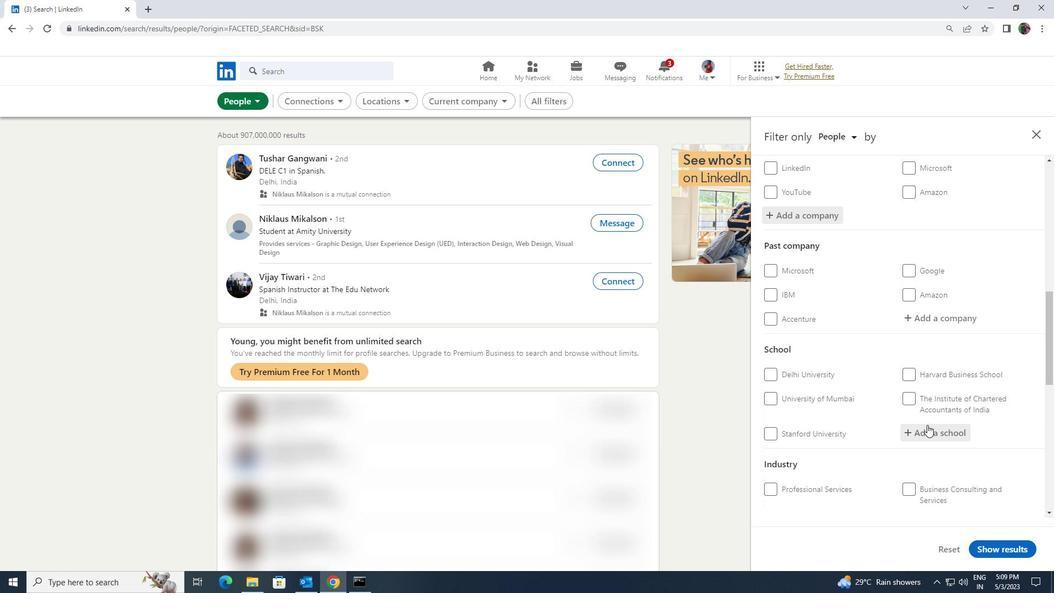 
Action: Key pressed <Key.shift><Key.shift><Key.shift><Key.shift><Key.shift><Key.shift><Key.shift><Key.shift><Key.shift>LLOY
Screenshot: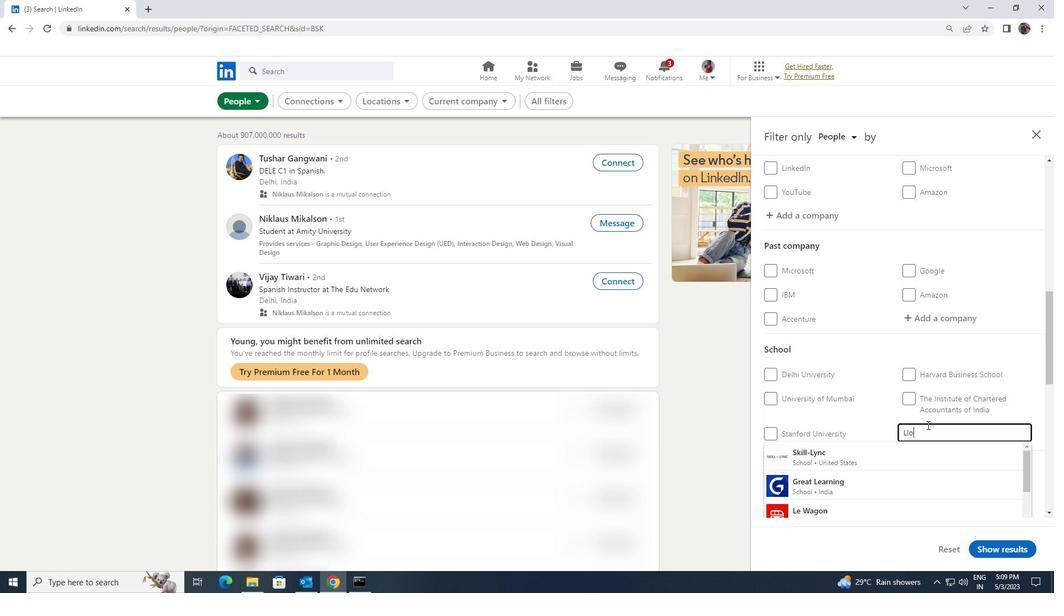 
Action: Mouse moved to (920, 452)
Screenshot: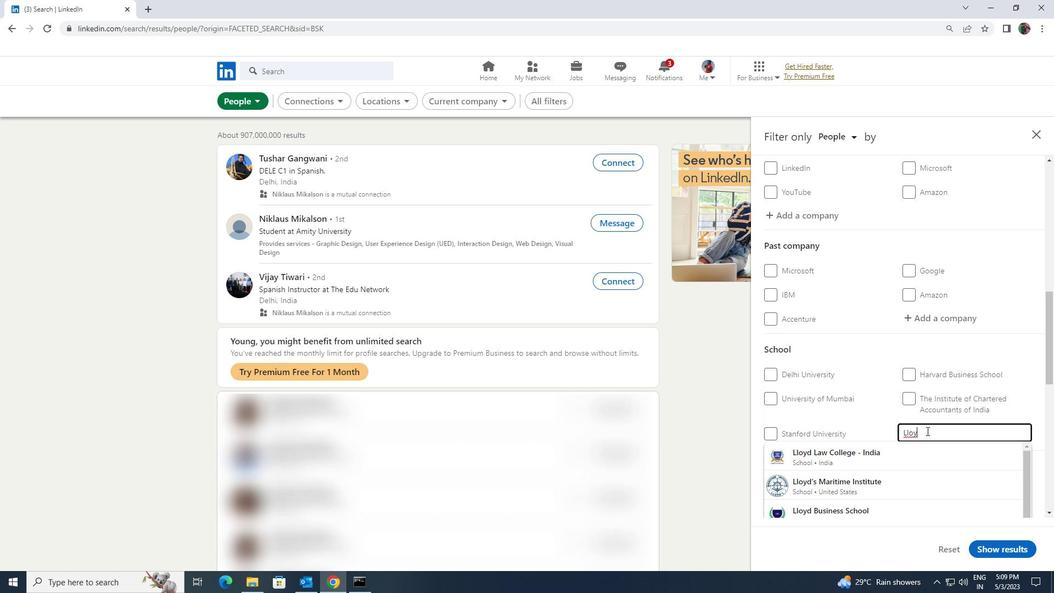 
Action: Mouse pressed left at (920, 452)
Screenshot: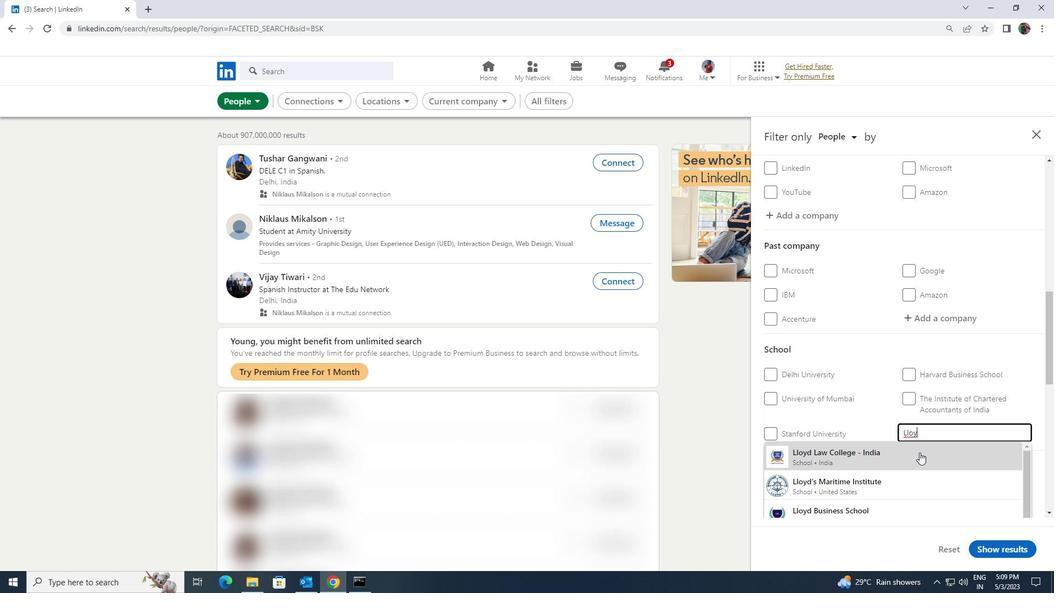 
Action: Mouse scrolled (920, 452) with delta (0, 0)
Screenshot: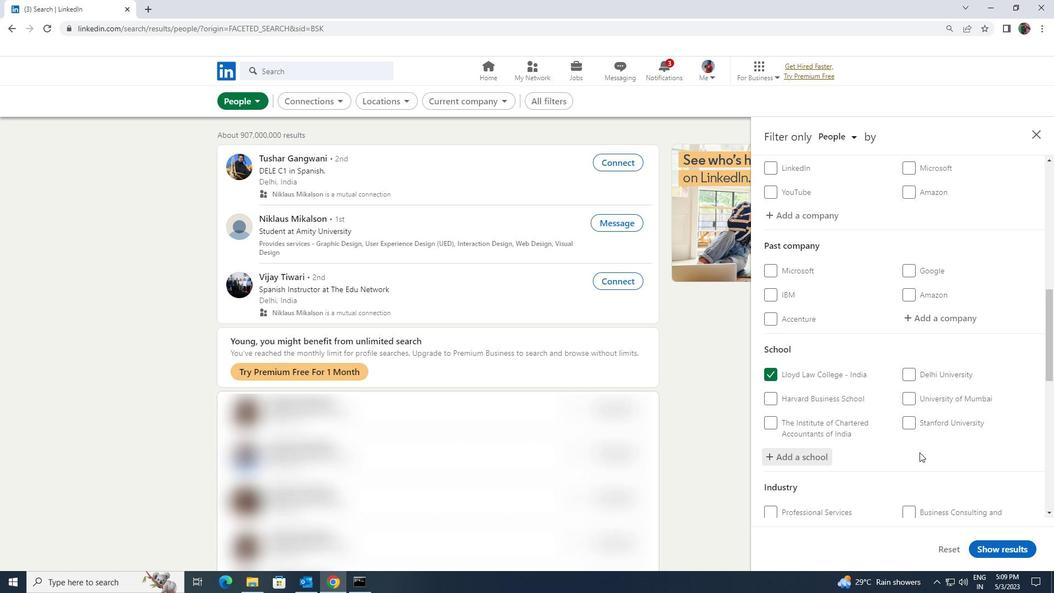 
Action: Mouse scrolled (920, 452) with delta (0, 0)
Screenshot: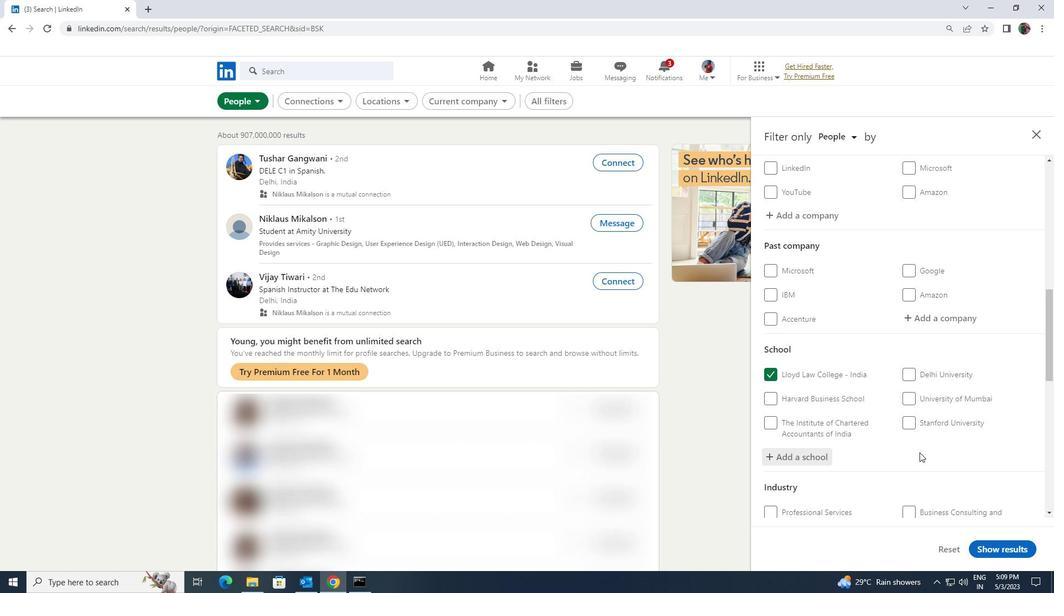 
Action: Mouse moved to (920, 473)
Screenshot: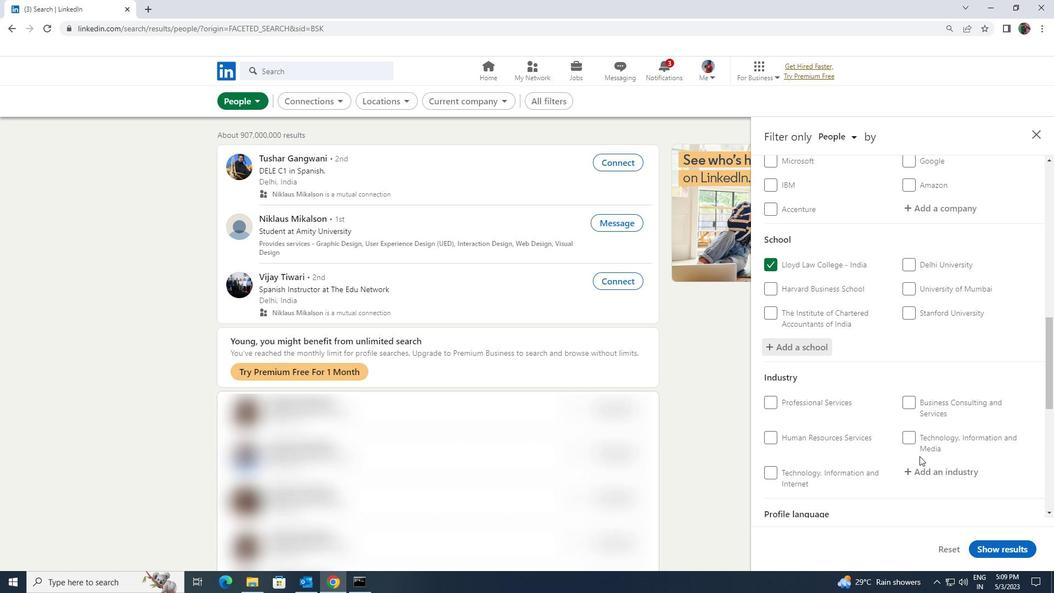 
Action: Mouse pressed left at (920, 473)
Screenshot: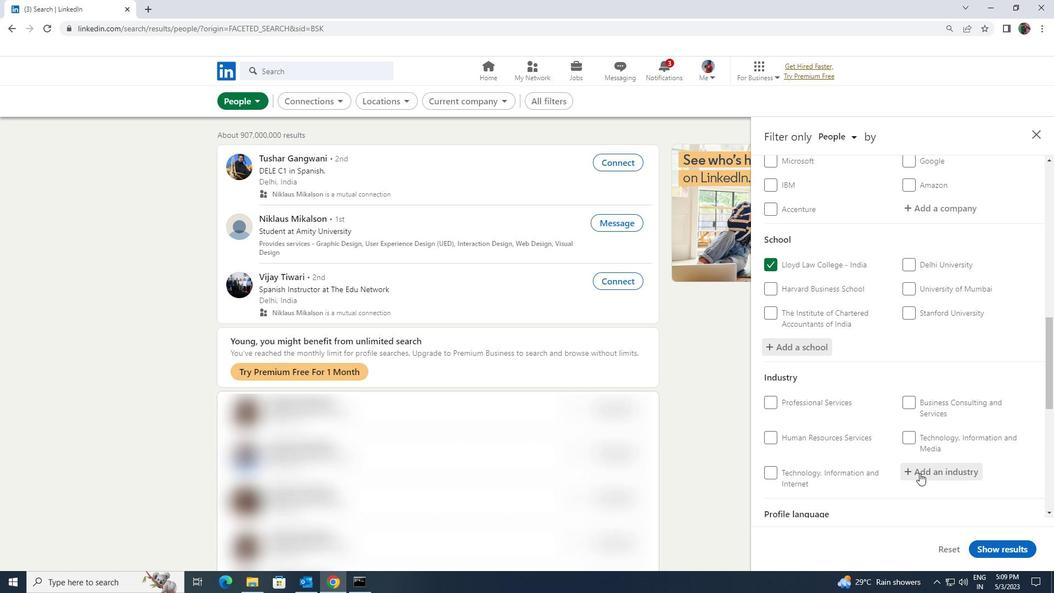 
Action: Key pressed <Key.shift><Key.shift><Key.shift><Key.shift><Key.shift><Key.shift><Key.shift><Key.shift><Key.shift><Key.shift>MEDICAL<Key.space><Key.shift>W<Key.backspace><Key.shift>E
Screenshot: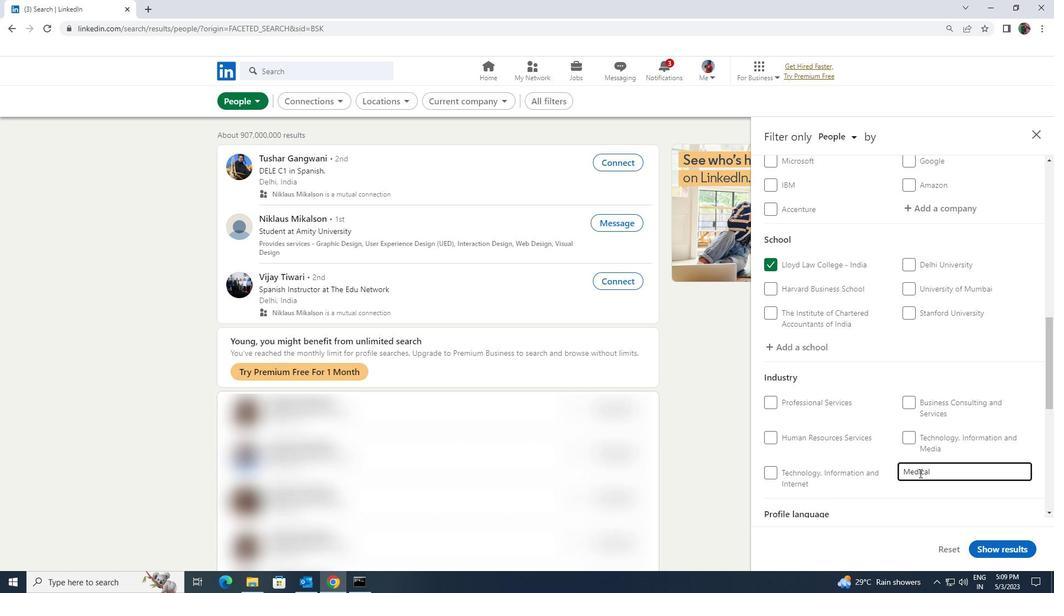 
Action: Mouse moved to (917, 480)
Screenshot: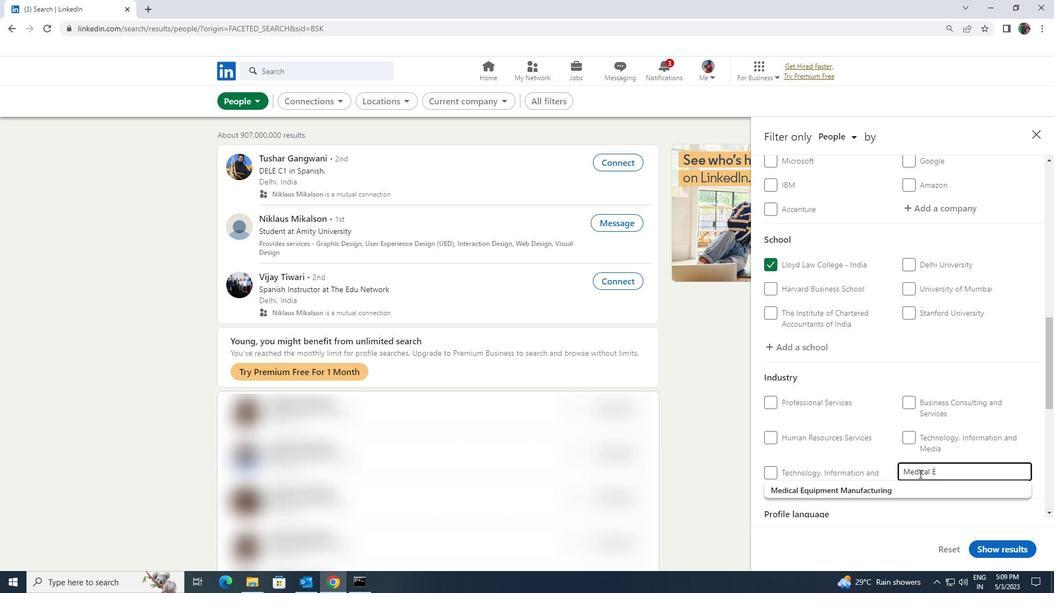 
Action: Mouse pressed left at (917, 480)
Screenshot: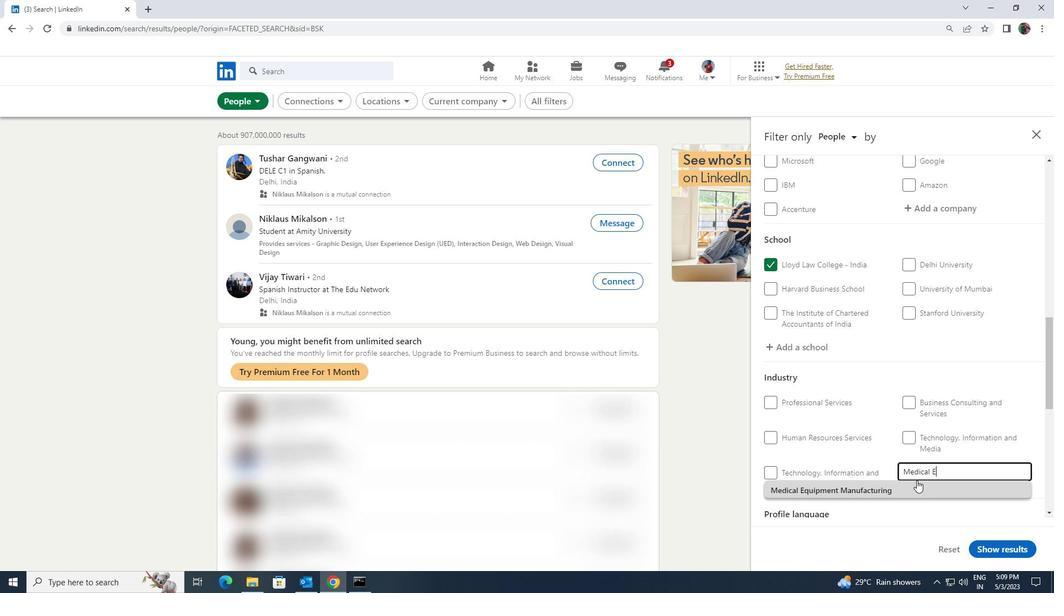 
Action: Mouse moved to (920, 476)
Screenshot: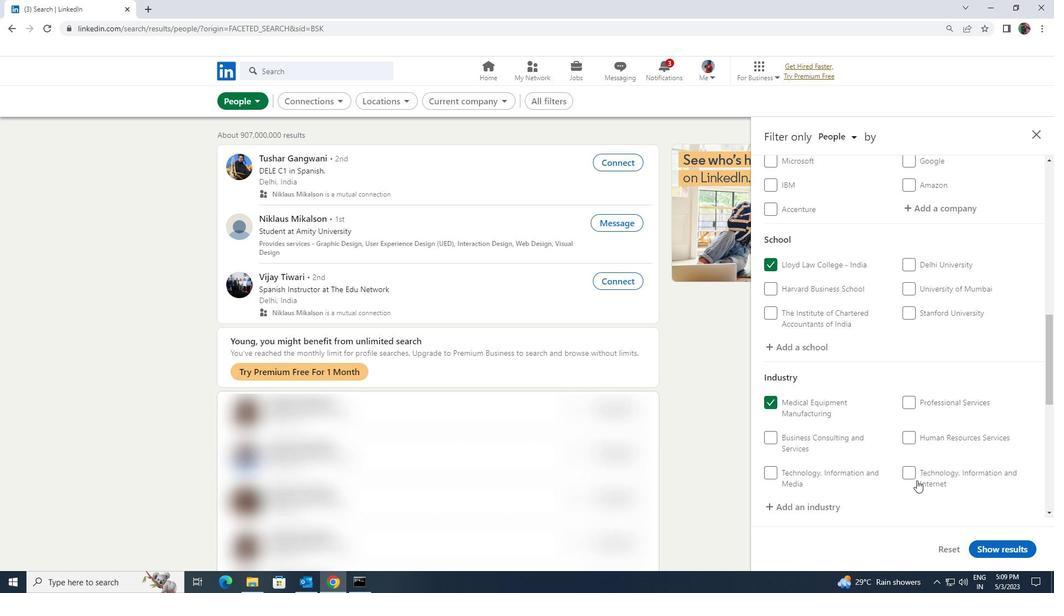 
Action: Mouse scrolled (920, 475) with delta (0, 0)
Screenshot: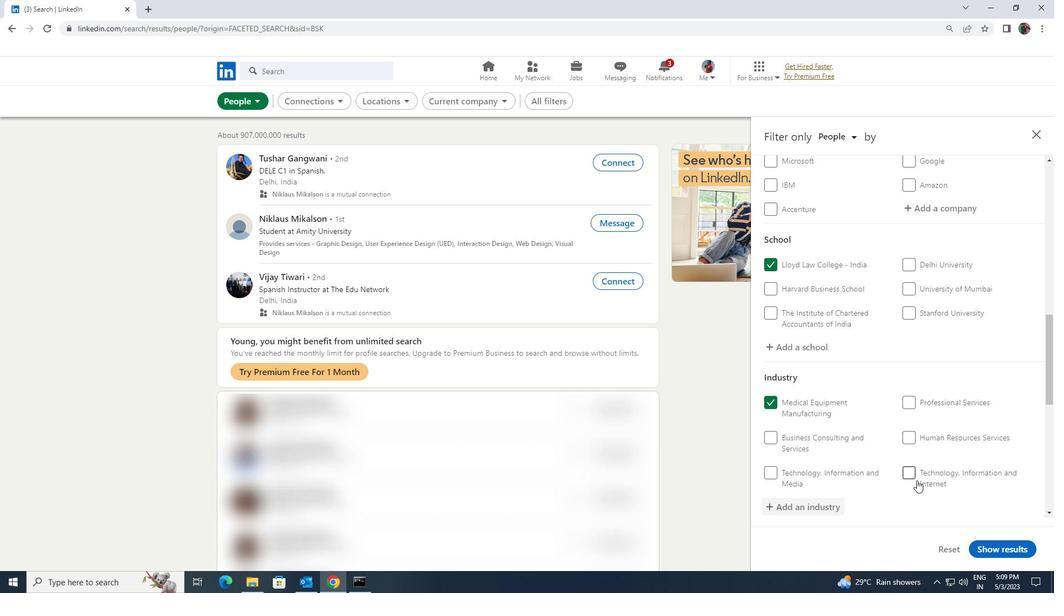 
Action: Mouse scrolled (920, 475) with delta (0, 0)
Screenshot: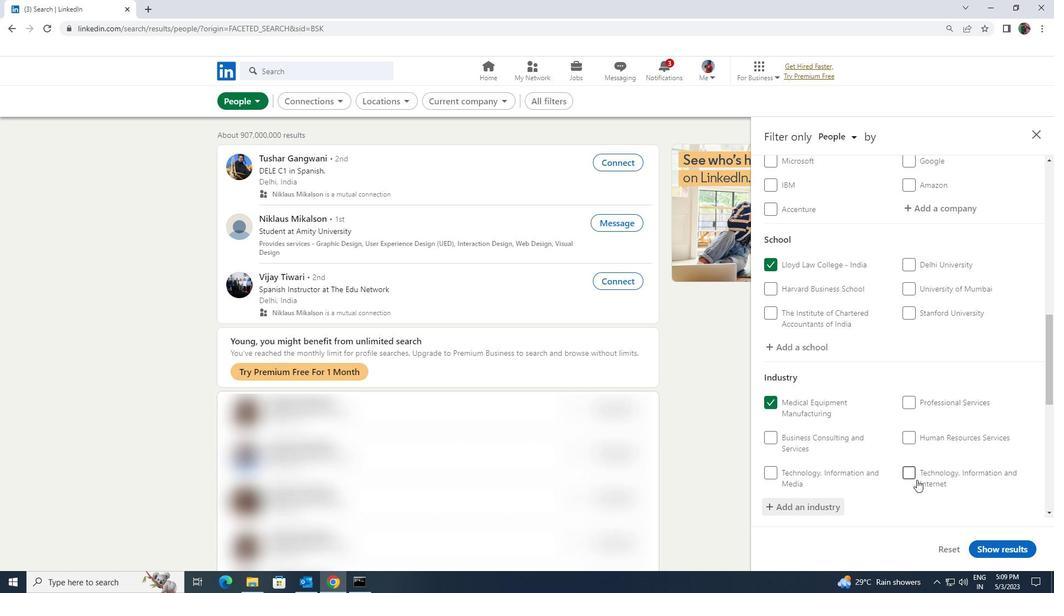 
Action: Mouse scrolled (920, 475) with delta (0, 0)
Screenshot: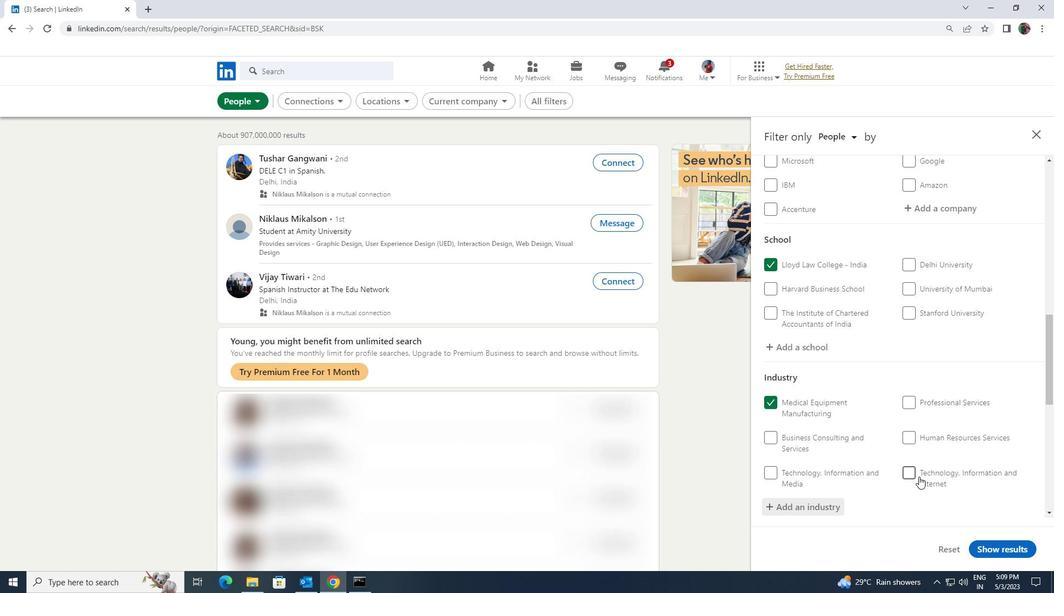
Action: Mouse moved to (921, 474)
Screenshot: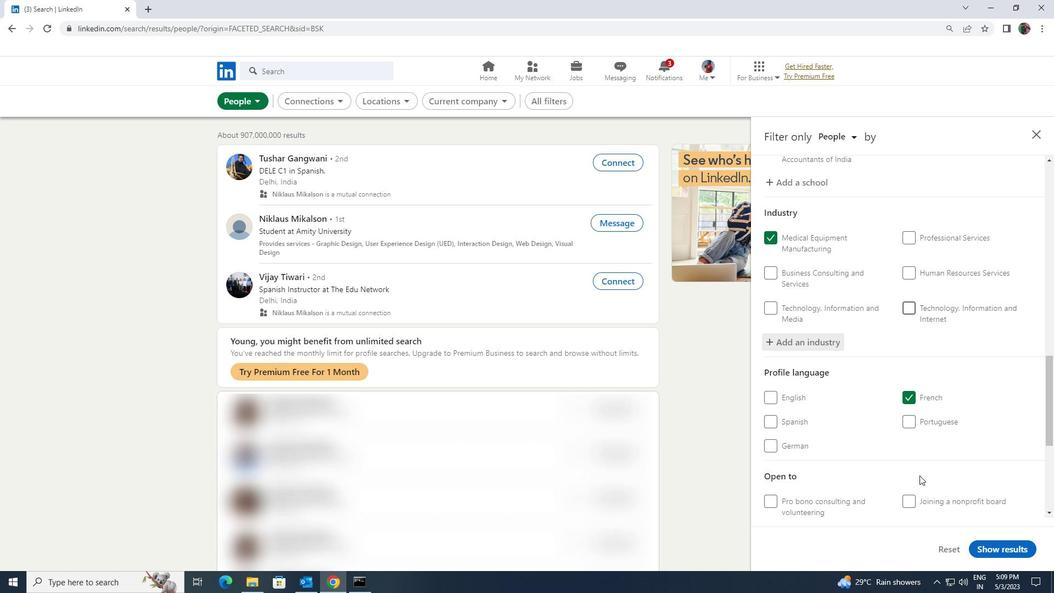 
Action: Mouse scrolled (921, 473) with delta (0, 0)
Screenshot: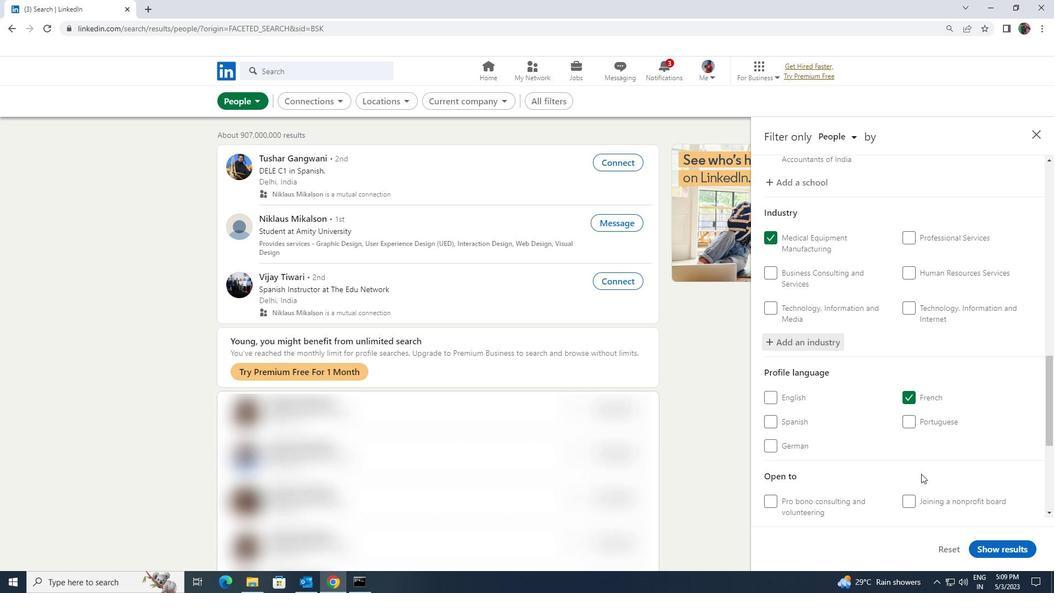 
Action: Mouse scrolled (921, 473) with delta (0, 0)
Screenshot: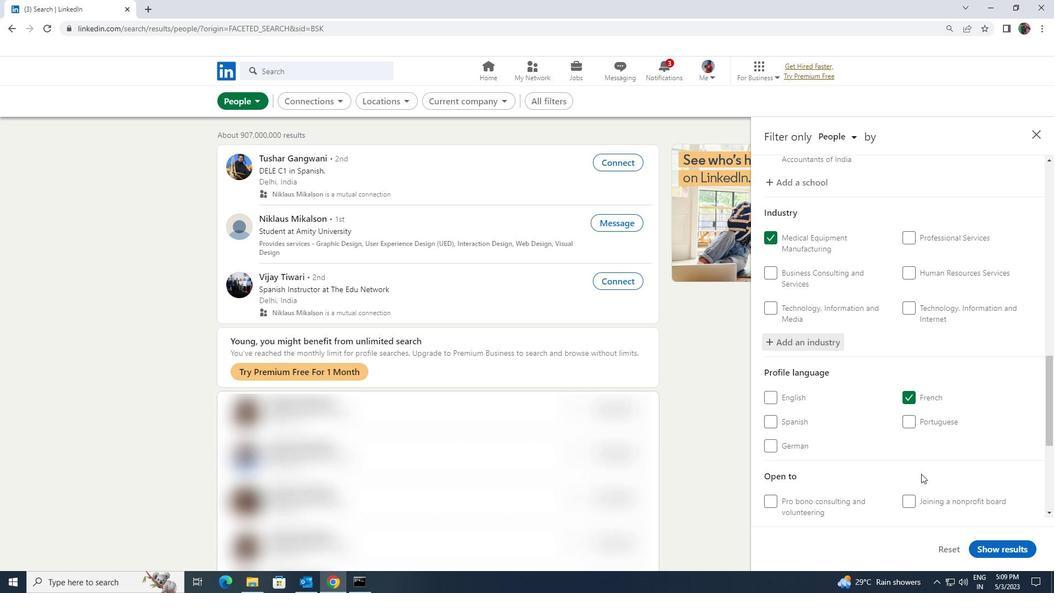 
Action: Mouse scrolled (921, 473) with delta (0, 0)
Screenshot: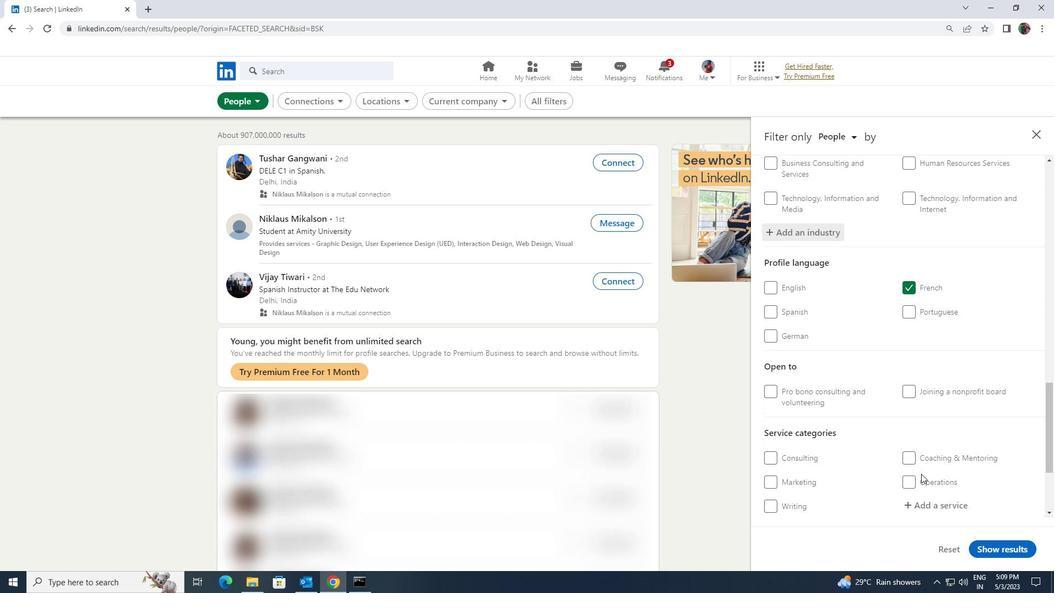 
Action: Mouse moved to (931, 455)
Screenshot: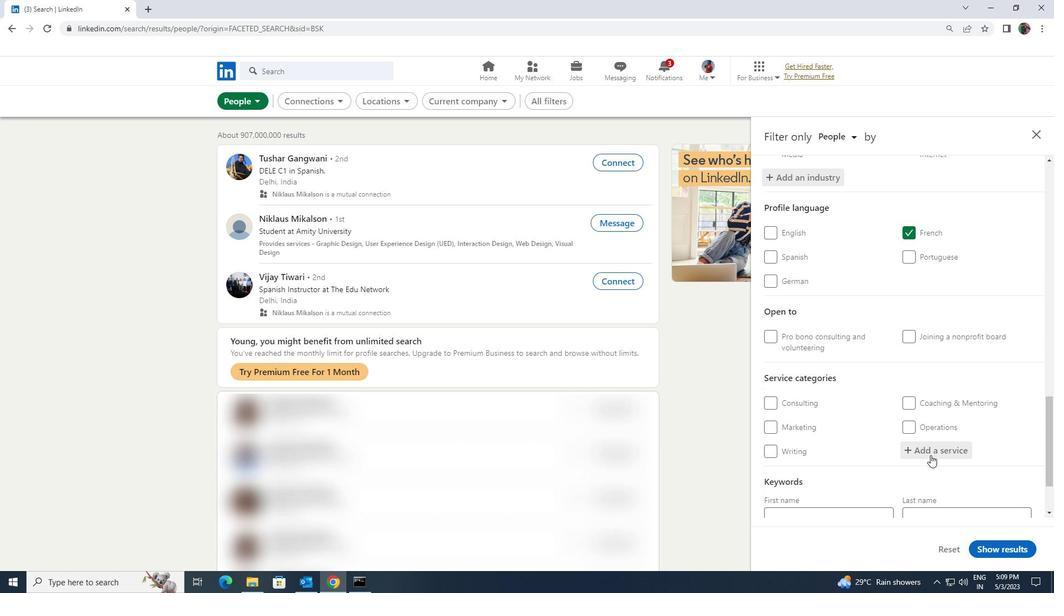 
Action: Mouse pressed left at (931, 455)
Screenshot: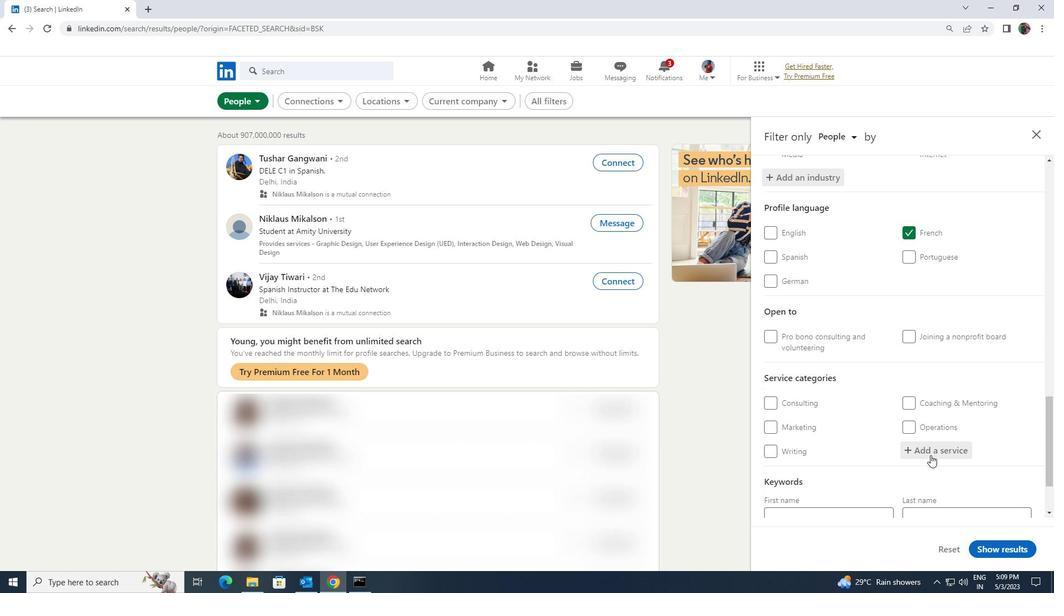 
Action: Key pressed <Key.shift><Key.shift><Key.shift><Key.shift><Key.shift><Key.shift><Key.shift><Key.shift><Key.shift>EVENT
Screenshot: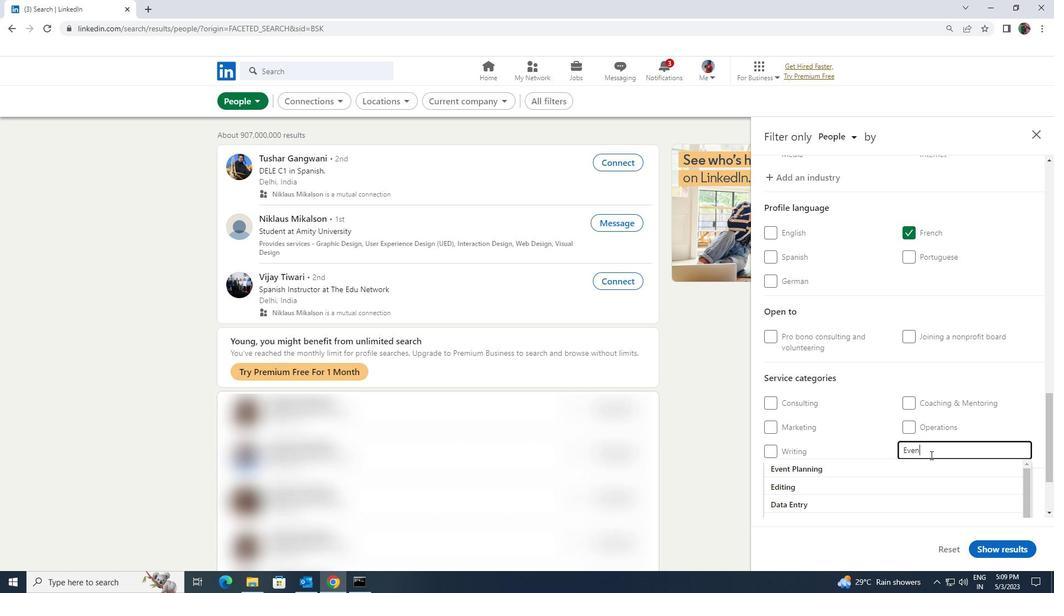 
Action: Mouse moved to (897, 480)
Screenshot: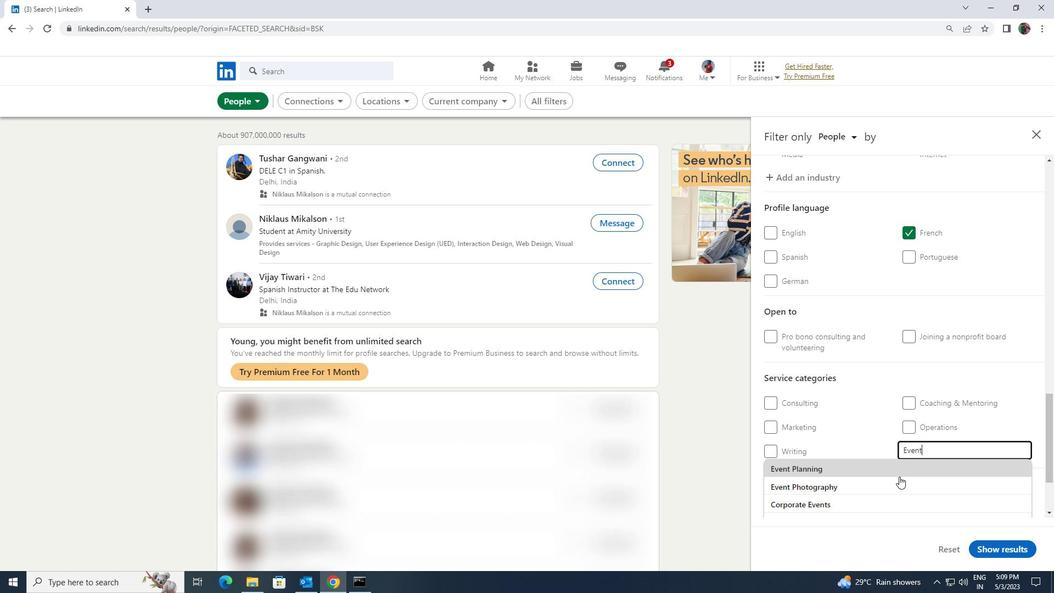 
Action: Mouse pressed left at (897, 480)
Screenshot: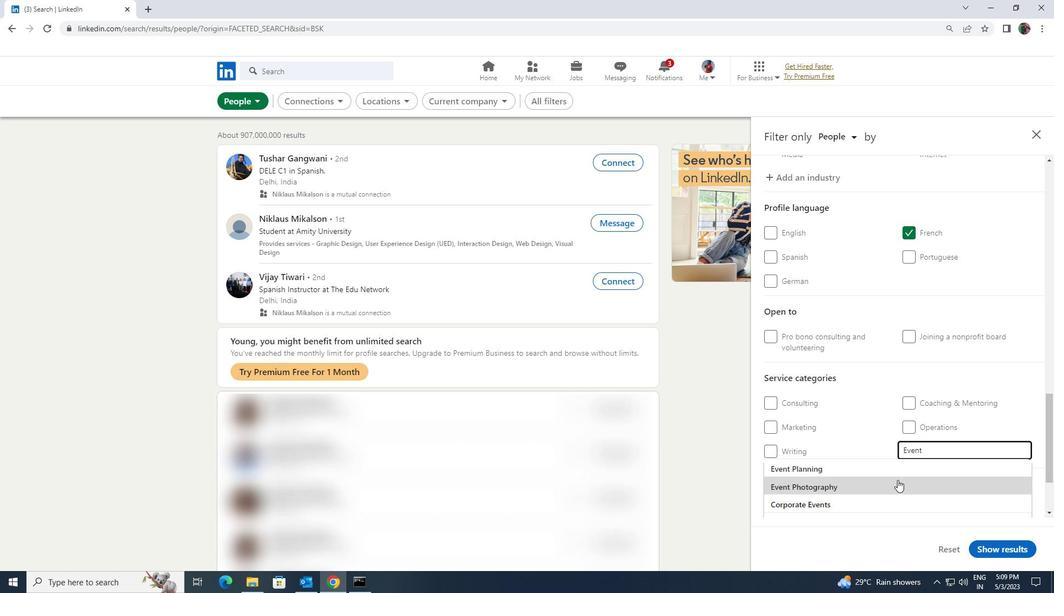 
Action: Mouse moved to (906, 472)
Screenshot: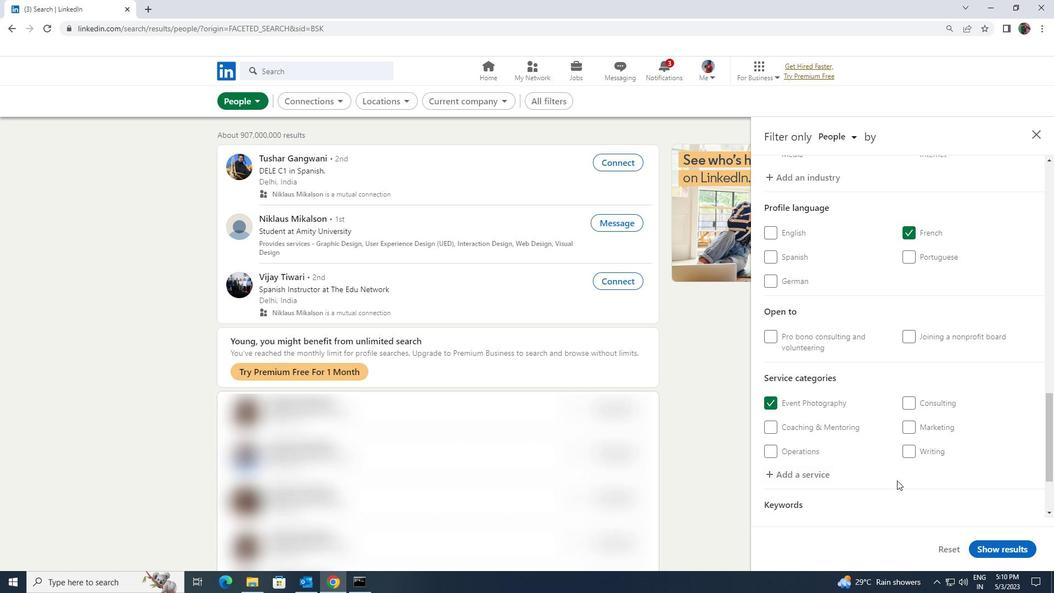 
Action: Mouse scrolled (906, 472) with delta (0, 0)
Screenshot: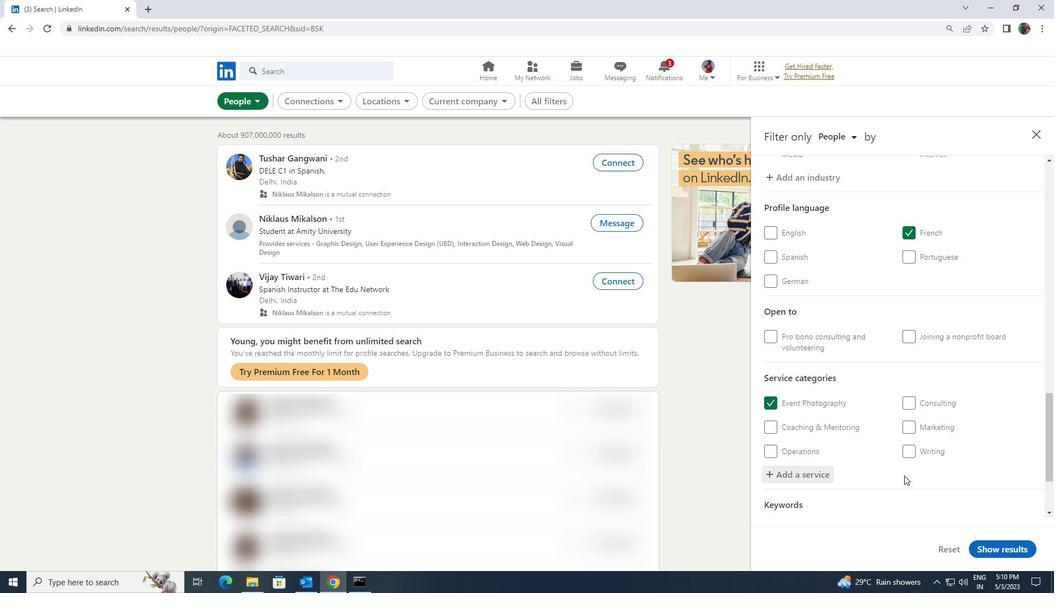 
Action: Mouse scrolled (906, 472) with delta (0, 0)
Screenshot: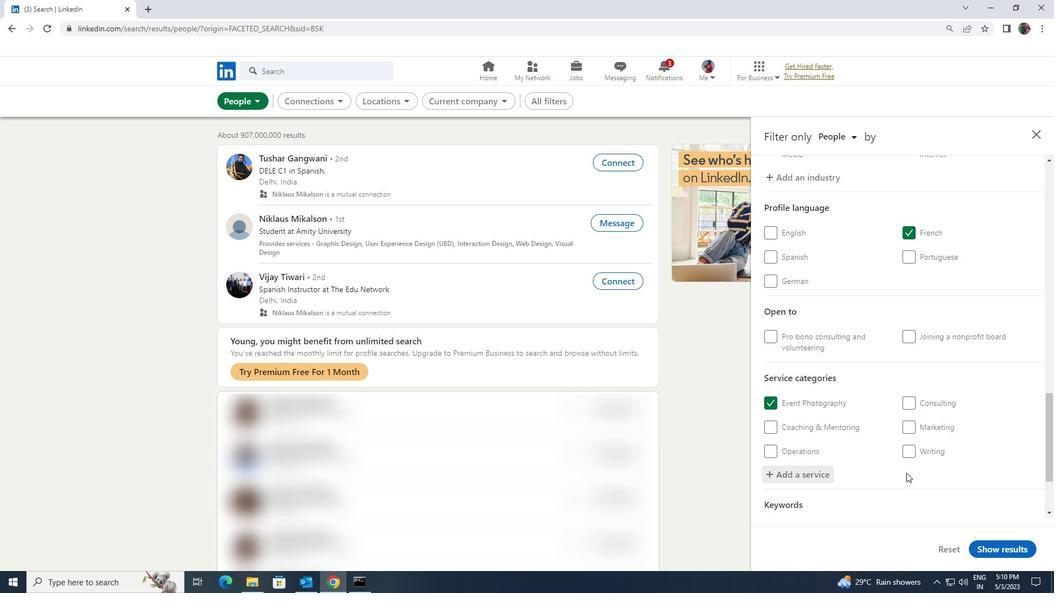 
Action: Mouse moved to (887, 468)
Screenshot: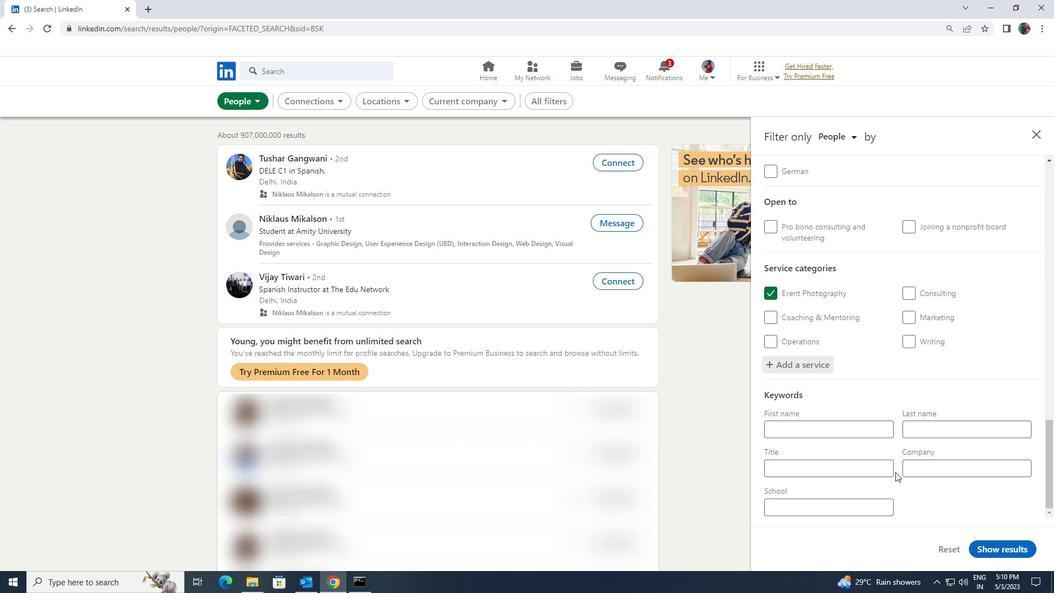 
Action: Mouse pressed left at (887, 468)
Screenshot: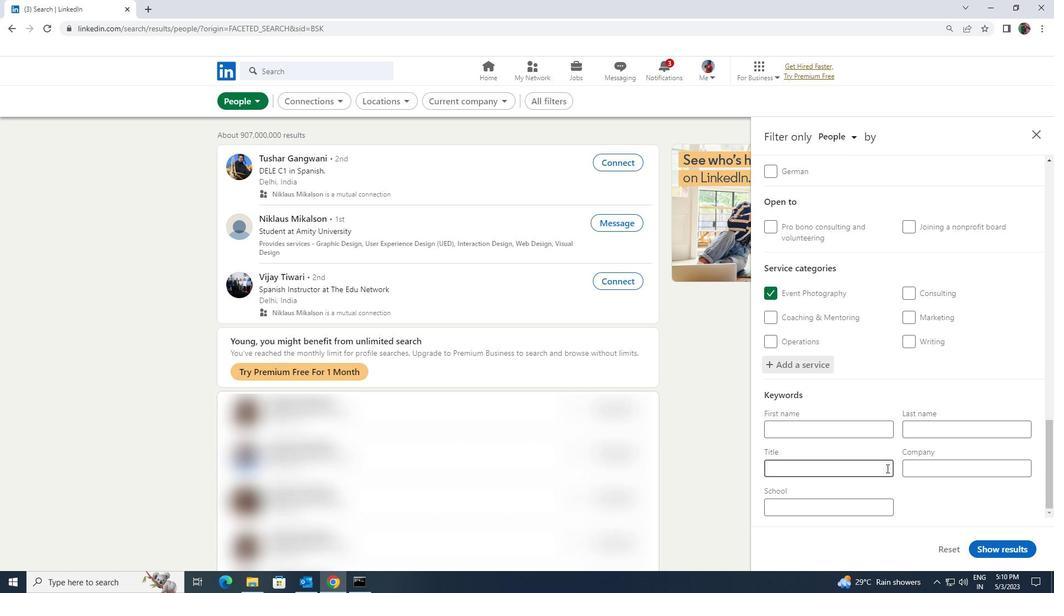 
Action: Key pressed <Key.shift><Key.shift>TRAVEL<Key.space><Key.shift>WRITER
Screenshot: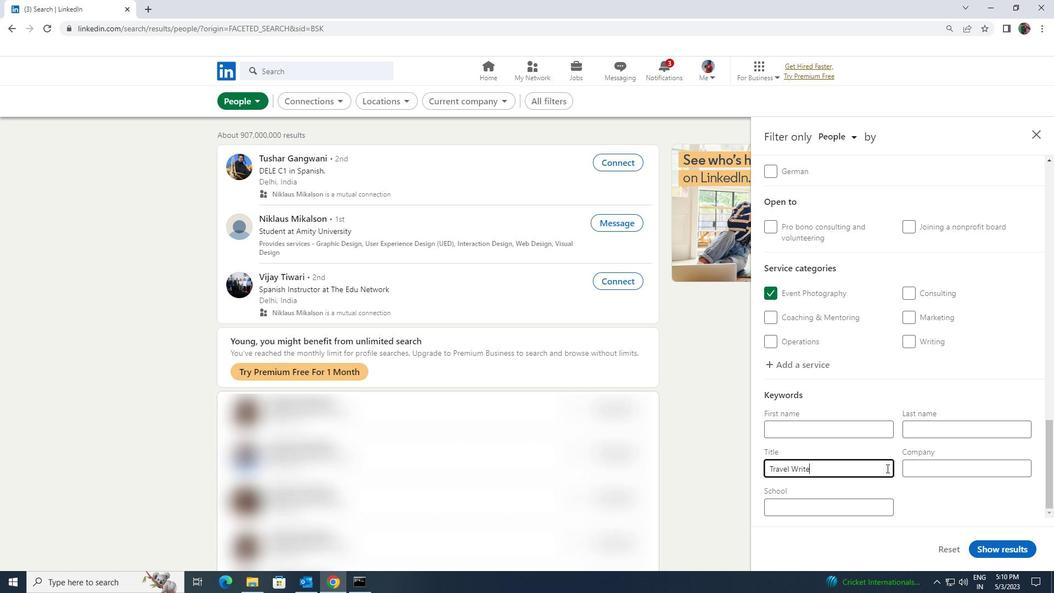 
Action: Mouse moved to (990, 545)
Screenshot: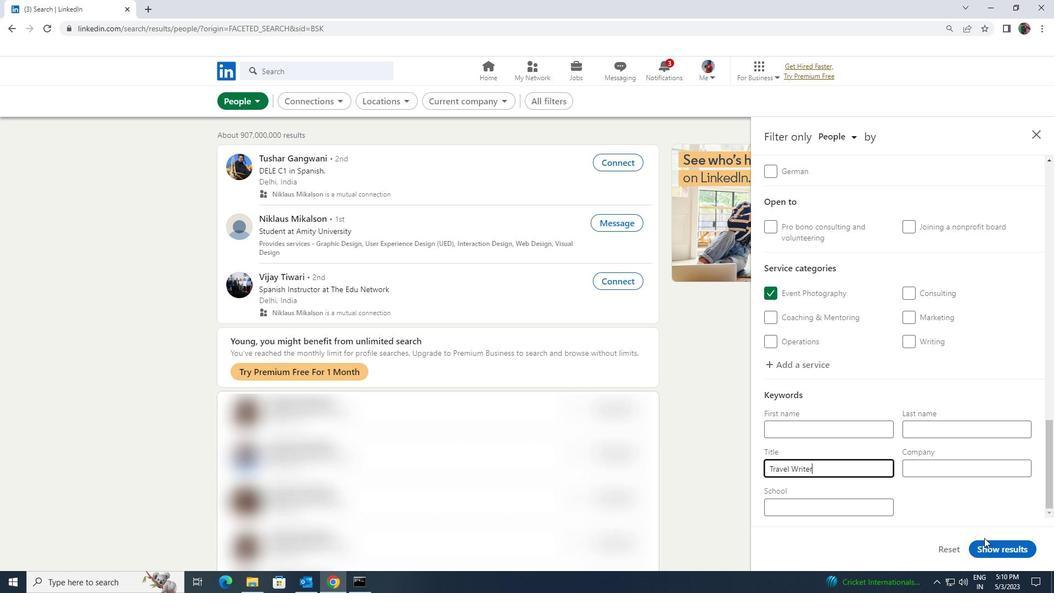
Action: Mouse pressed left at (990, 545)
Screenshot: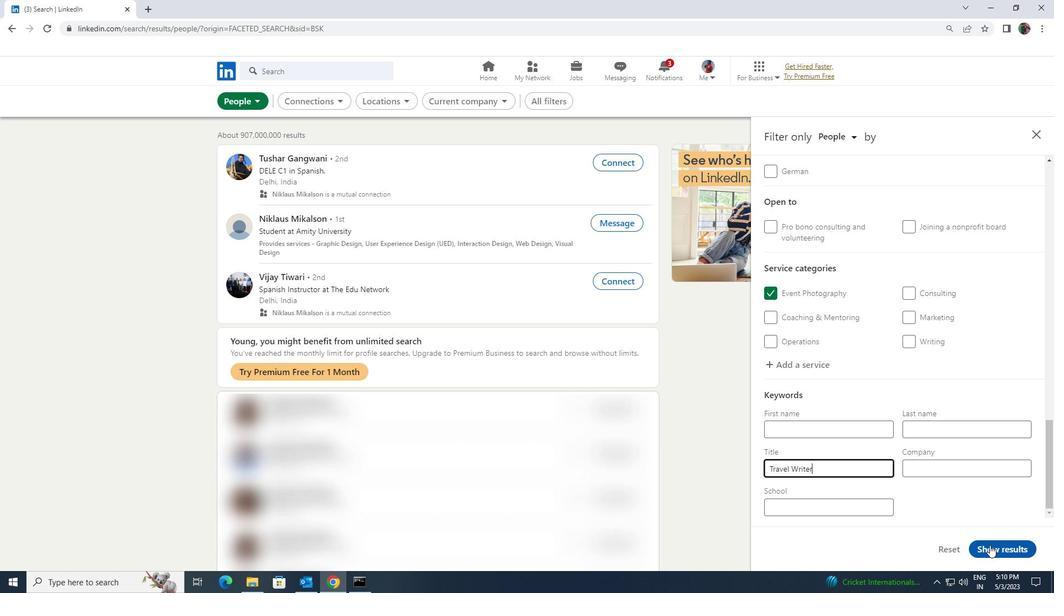 
